Task: Find connections with filter location Phek with filter topic #lawsuitswith filter profile language French with filter current company IIM Bangalore Executive Education with filter school Dayananda Sagar Institutions with filter industry Electric Power Transmission, Control, and Distribution with filter service category Video Editing with filter keywords title Homeless Shelter Worker
Action: Mouse moved to (533, 68)
Screenshot: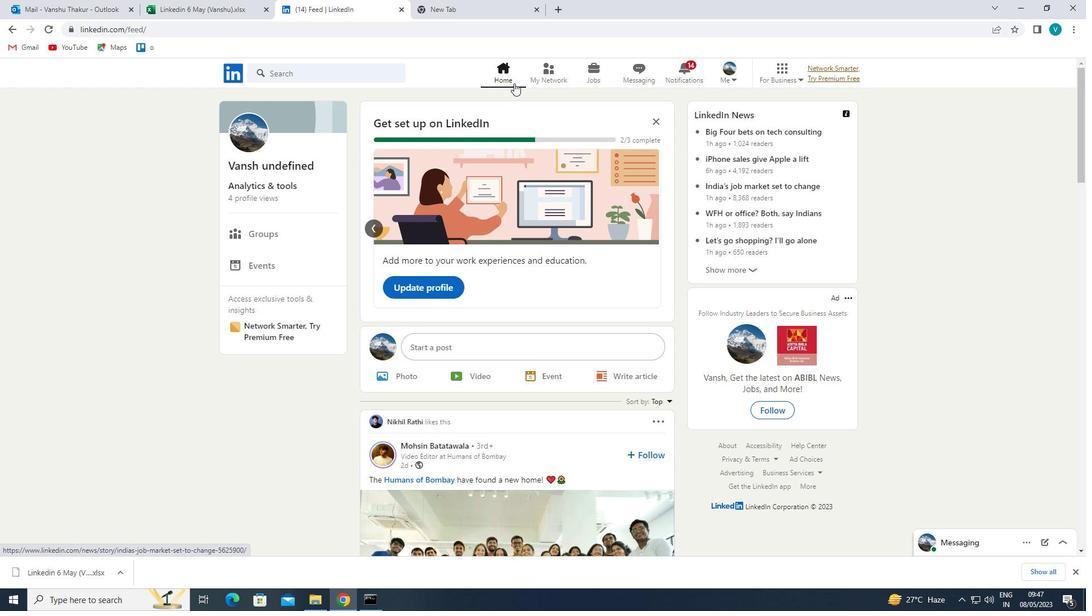 
Action: Mouse pressed left at (533, 68)
Screenshot: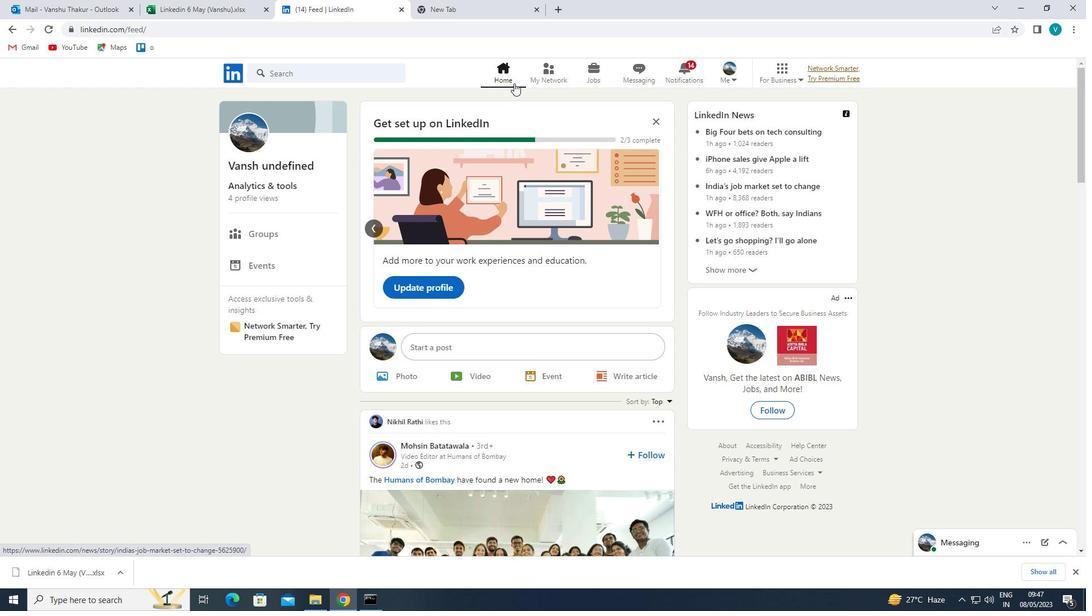 
Action: Mouse moved to (354, 127)
Screenshot: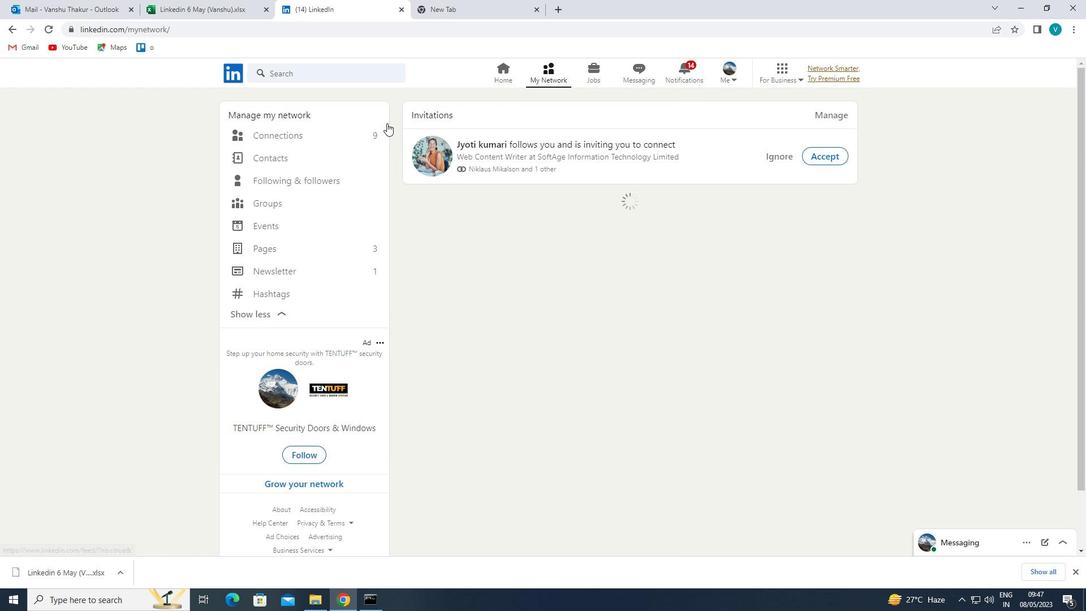 
Action: Mouse pressed left at (354, 127)
Screenshot: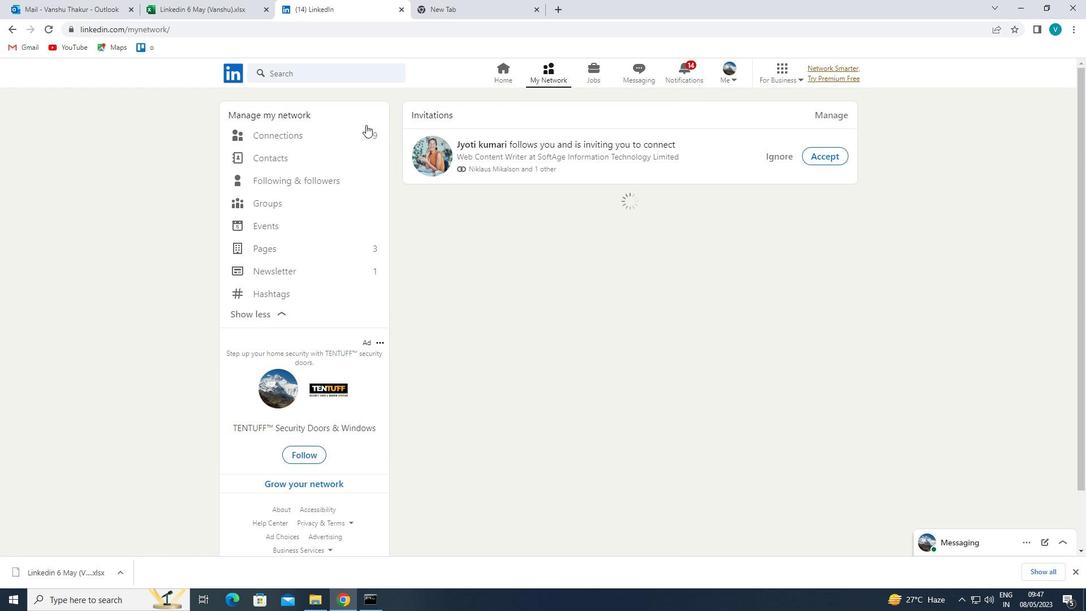 
Action: Mouse moved to (346, 130)
Screenshot: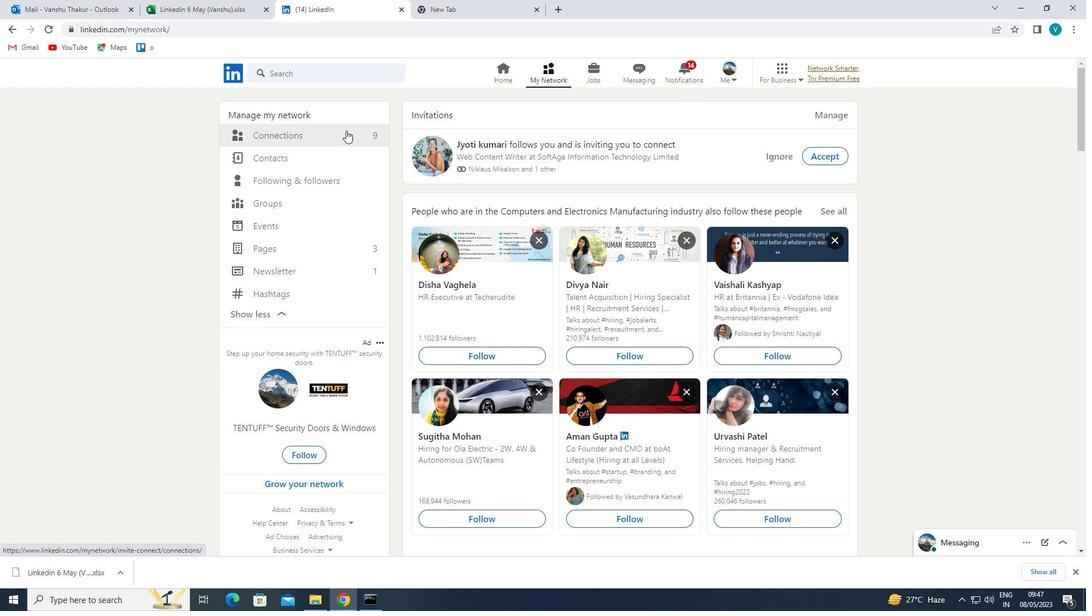 
Action: Mouse pressed left at (346, 130)
Screenshot: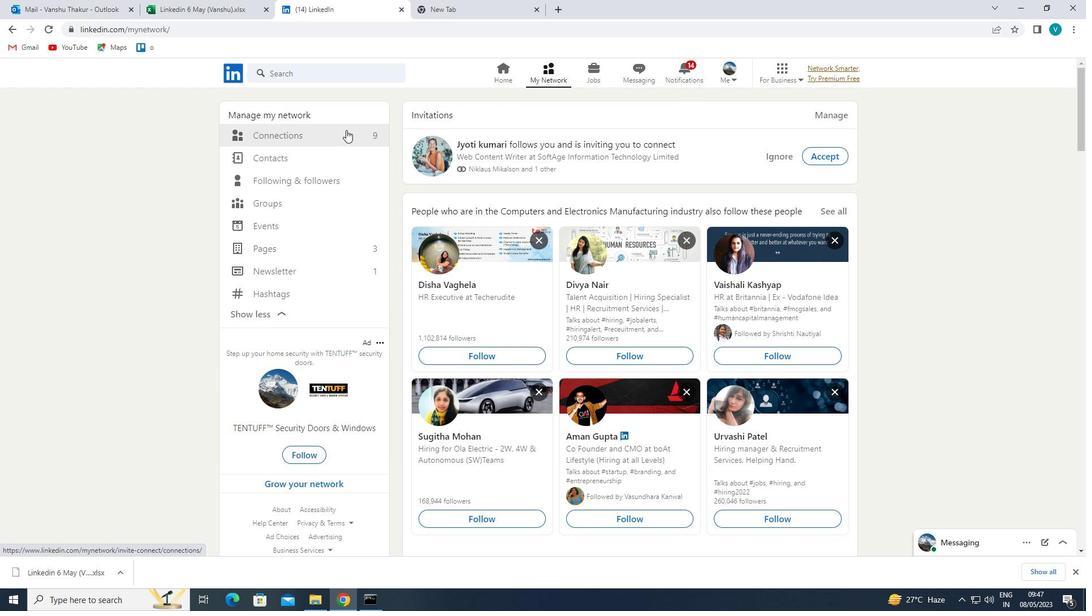 
Action: Mouse moved to (619, 136)
Screenshot: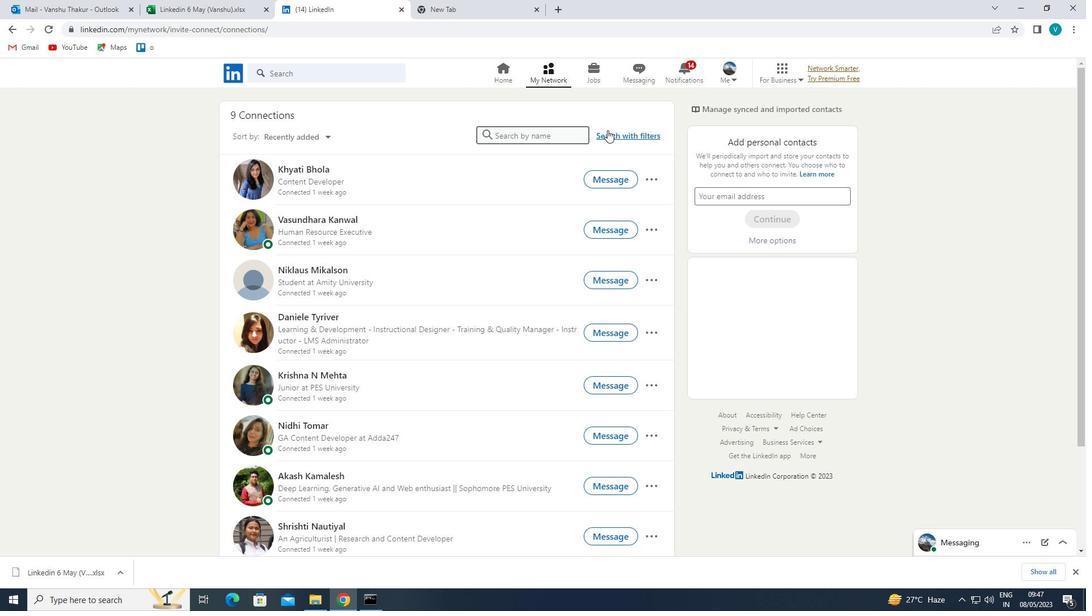
Action: Mouse pressed left at (619, 136)
Screenshot: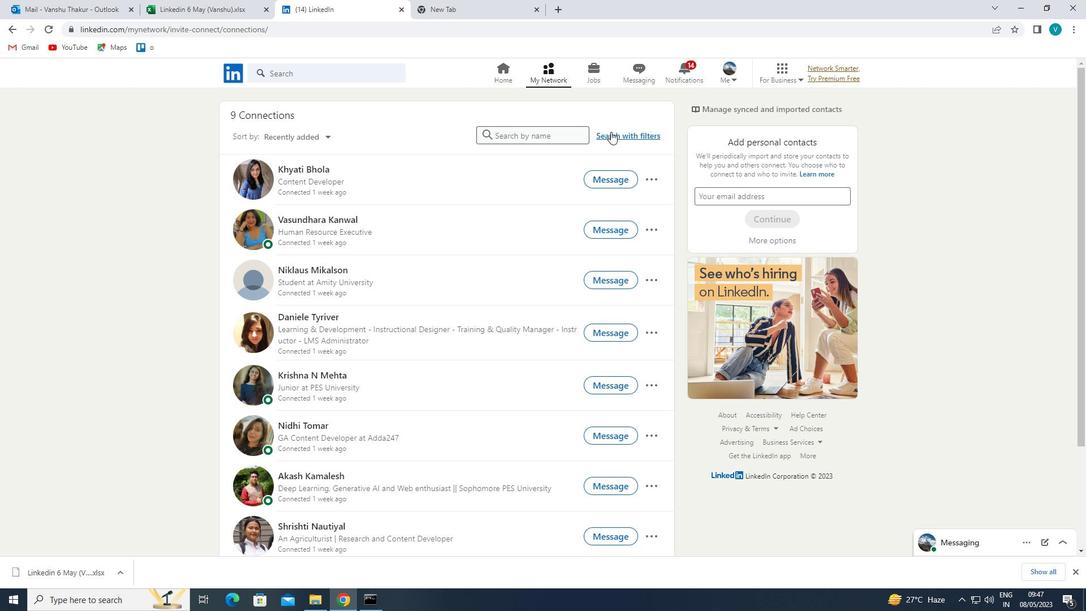 
Action: Mouse moved to (547, 104)
Screenshot: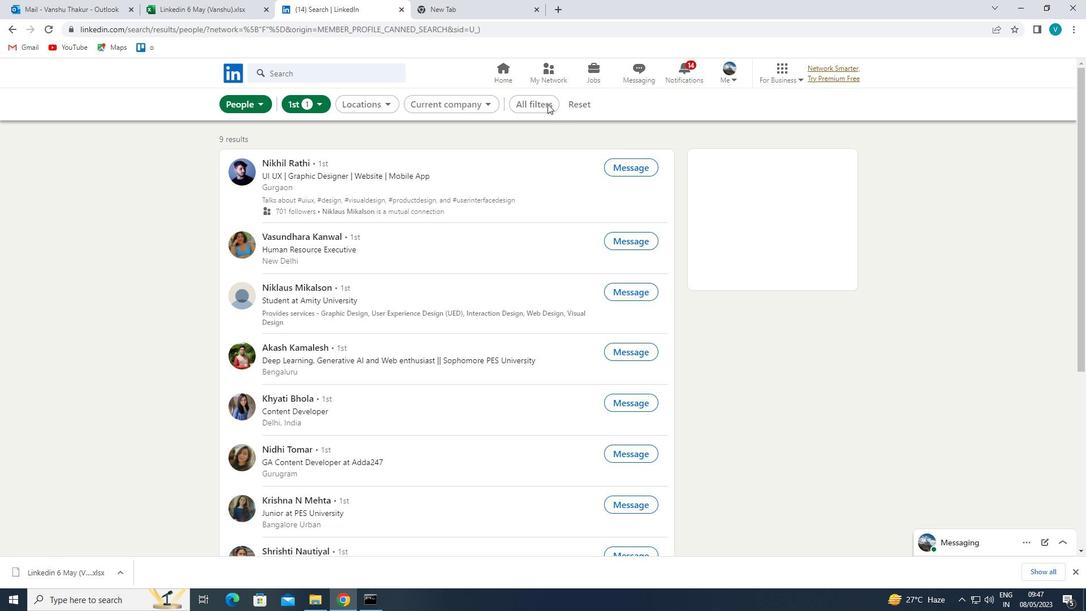
Action: Mouse pressed left at (547, 104)
Screenshot: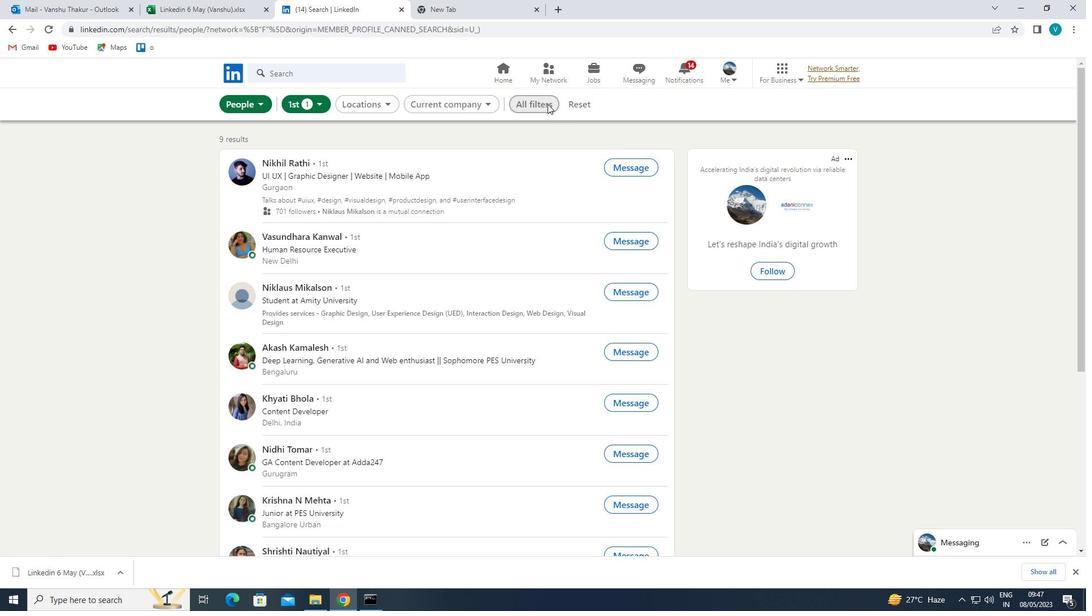 
Action: Mouse moved to (900, 247)
Screenshot: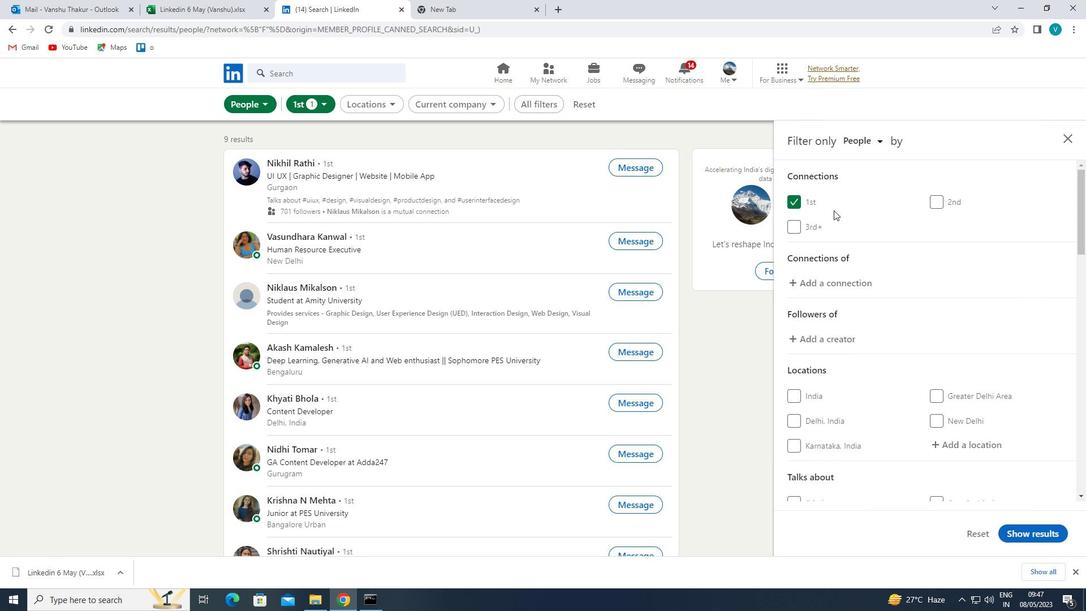
Action: Mouse scrolled (900, 247) with delta (0, 0)
Screenshot: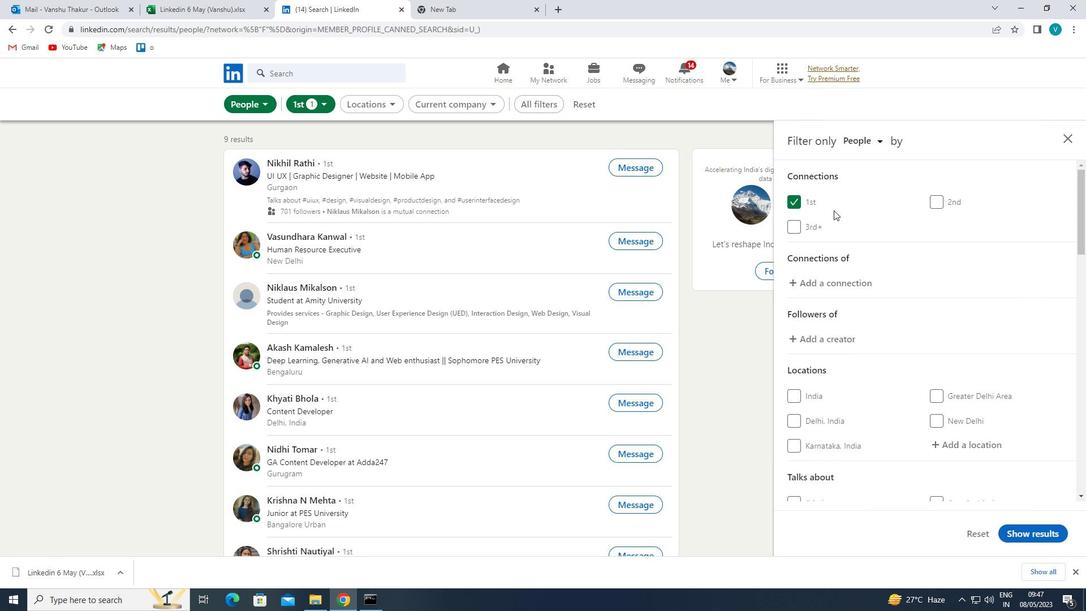 
Action: Mouse moved to (907, 255)
Screenshot: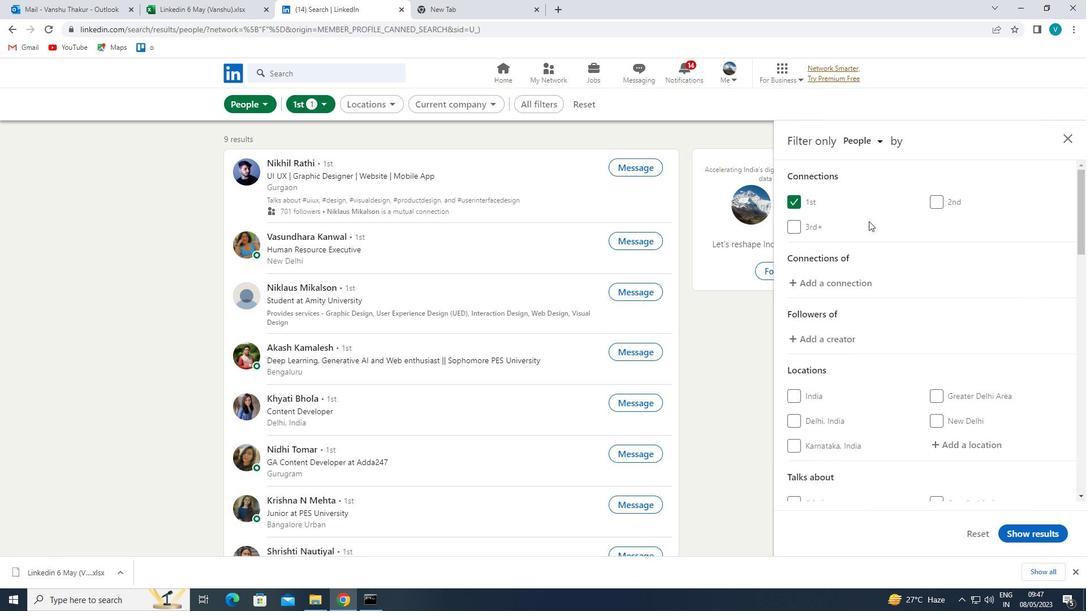 
Action: Mouse scrolled (907, 254) with delta (0, 0)
Screenshot: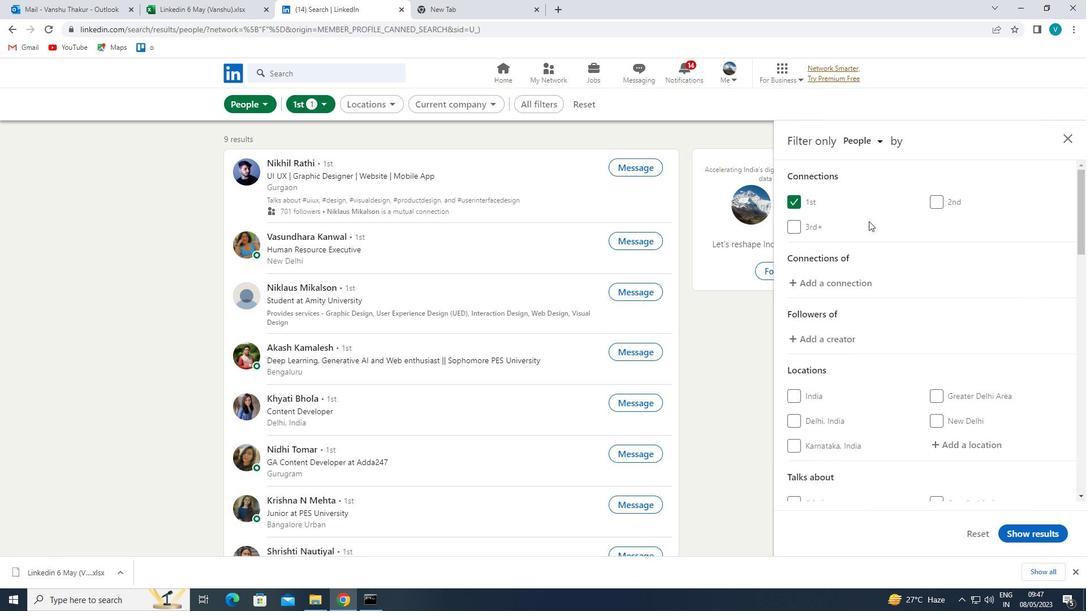 
Action: Mouse moved to (971, 329)
Screenshot: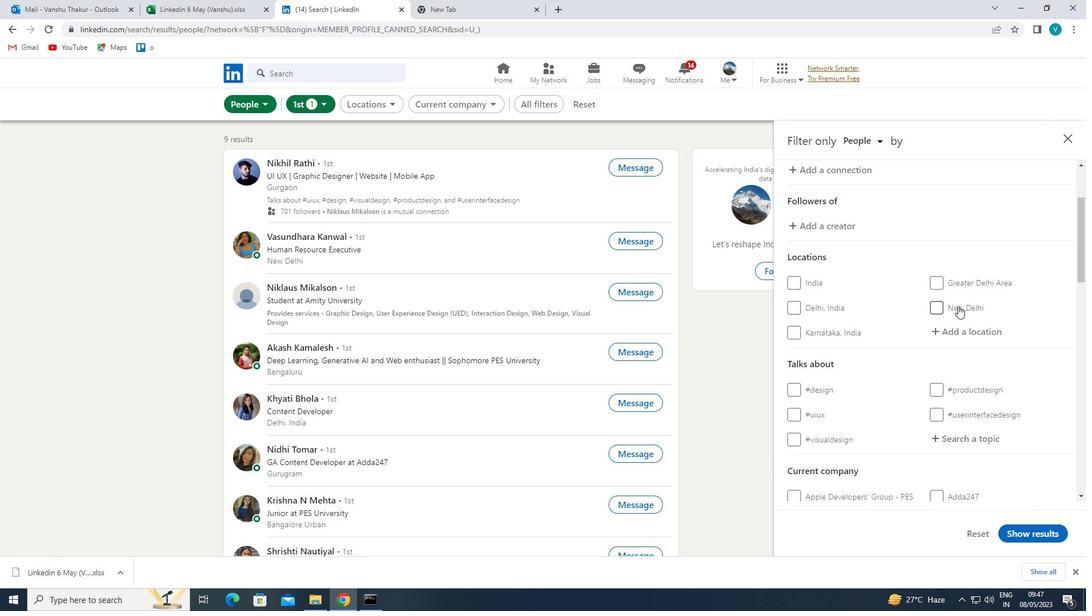 
Action: Mouse pressed left at (971, 329)
Screenshot: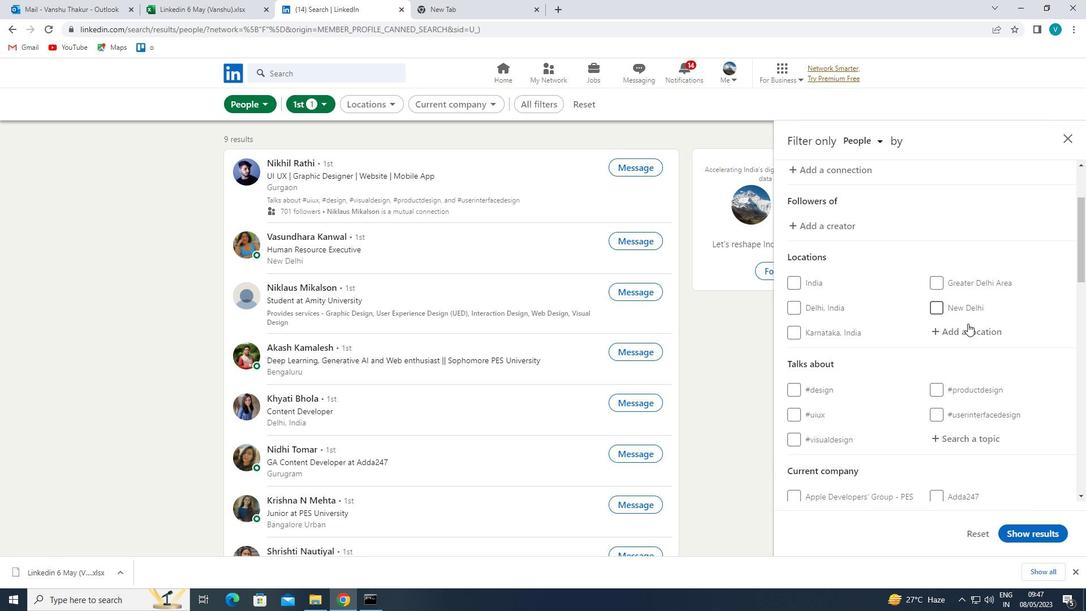 
Action: Mouse moved to (663, 179)
Screenshot: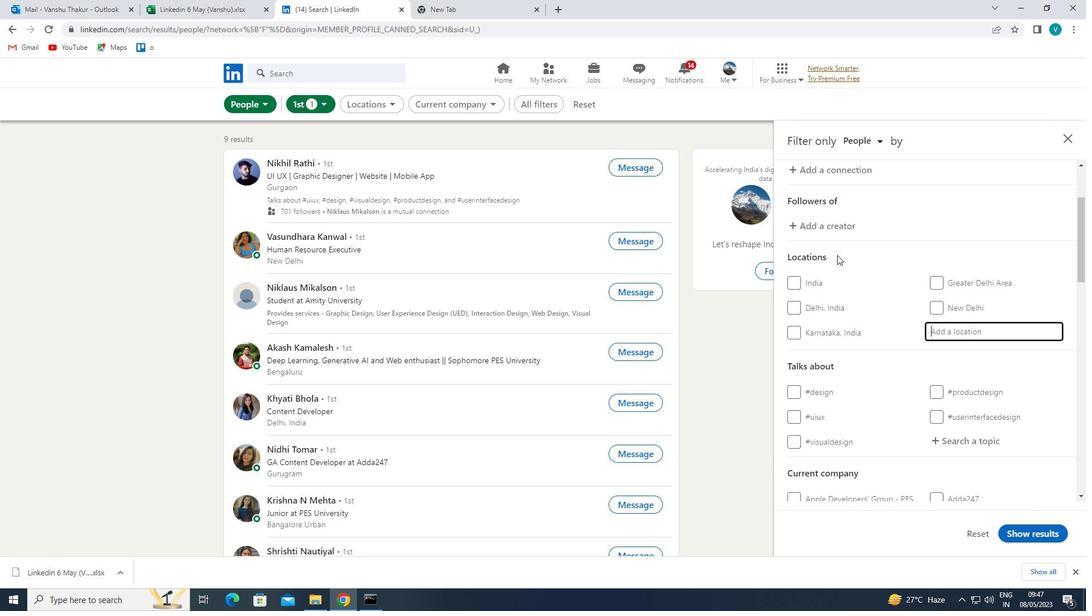 
Action: Key pressed <Key.shift>PHEK
Screenshot: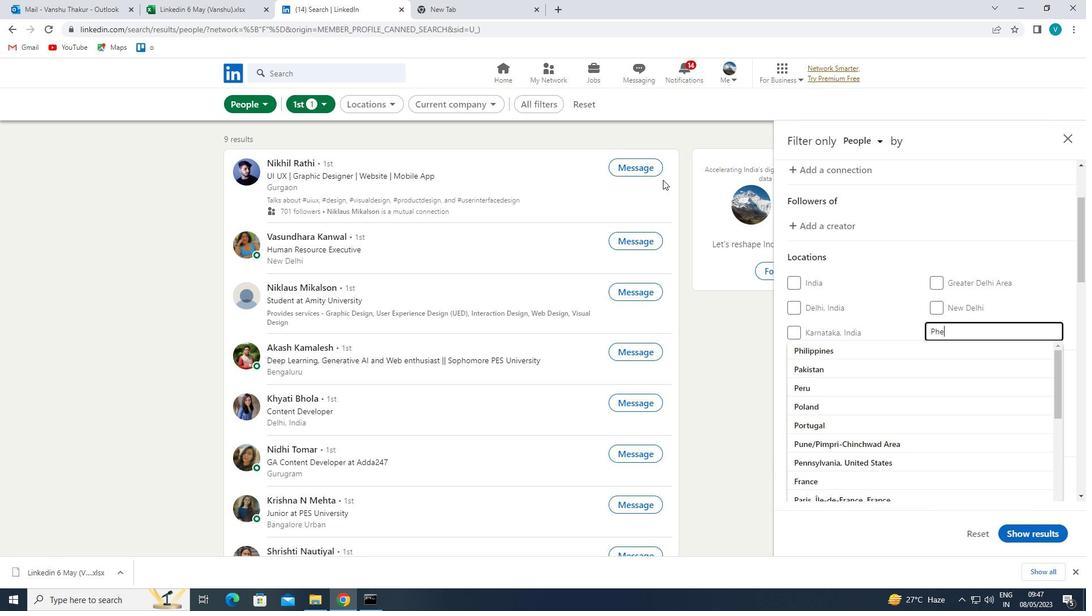 
Action: Mouse moved to (885, 356)
Screenshot: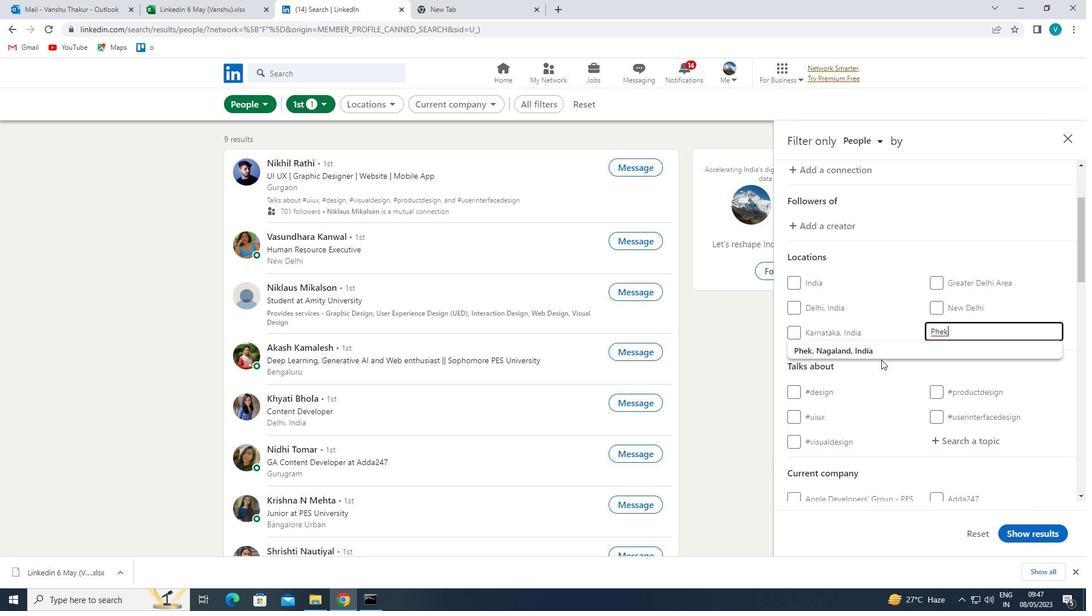 
Action: Mouse pressed left at (885, 356)
Screenshot: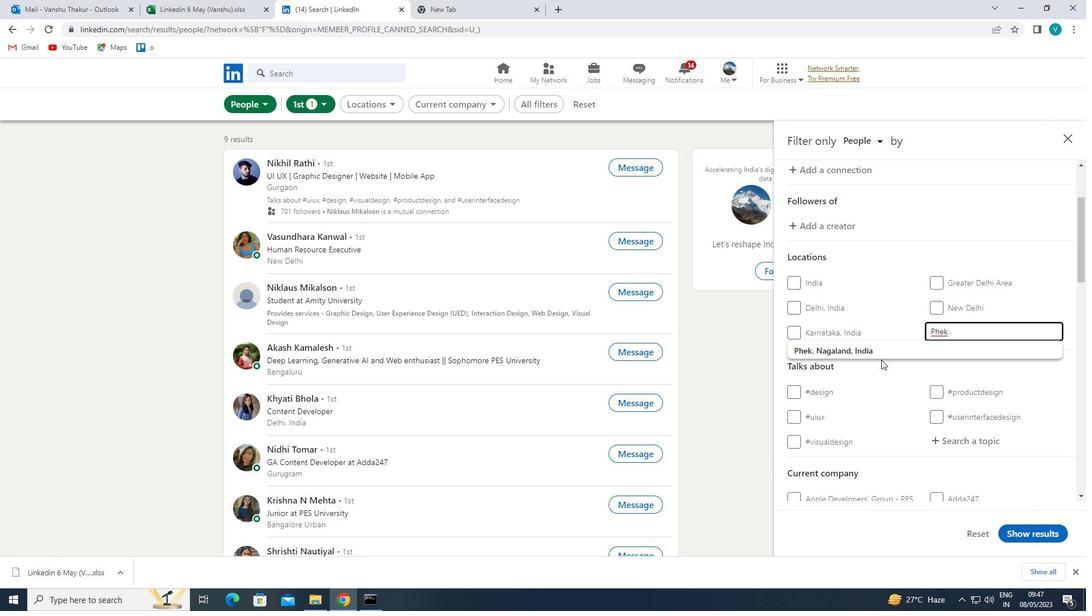 
Action: Mouse moved to (898, 362)
Screenshot: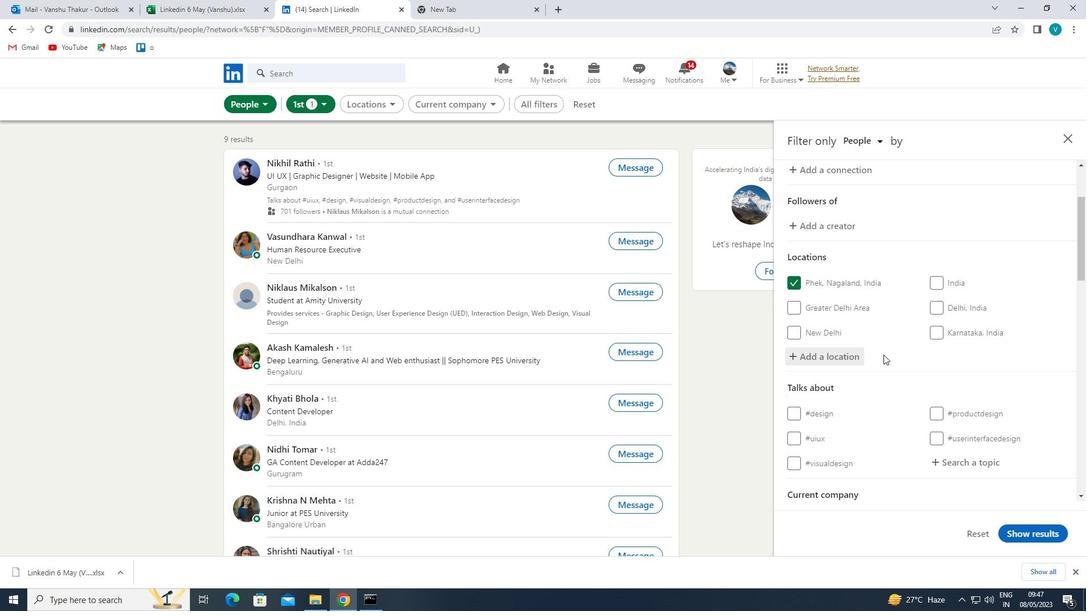 
Action: Mouse scrolled (898, 362) with delta (0, 0)
Screenshot: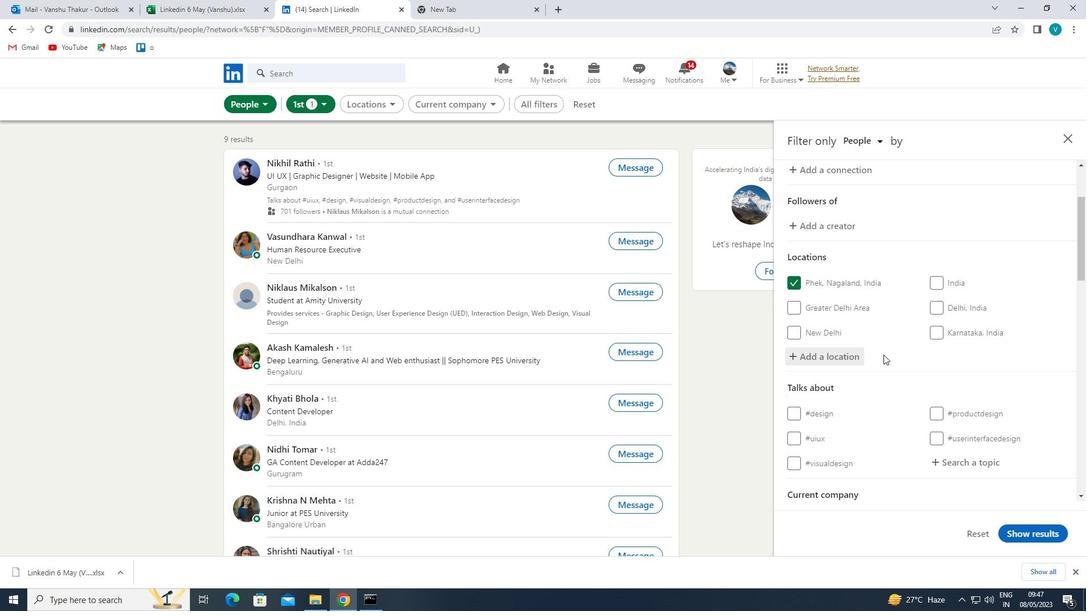 
Action: Mouse moved to (981, 410)
Screenshot: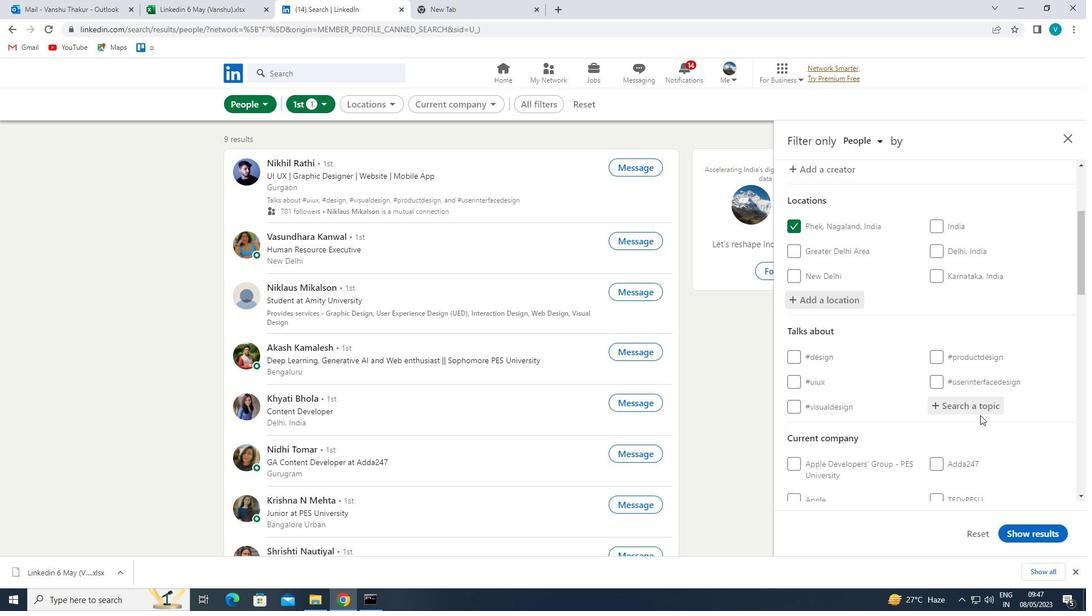 
Action: Mouse pressed left at (981, 410)
Screenshot: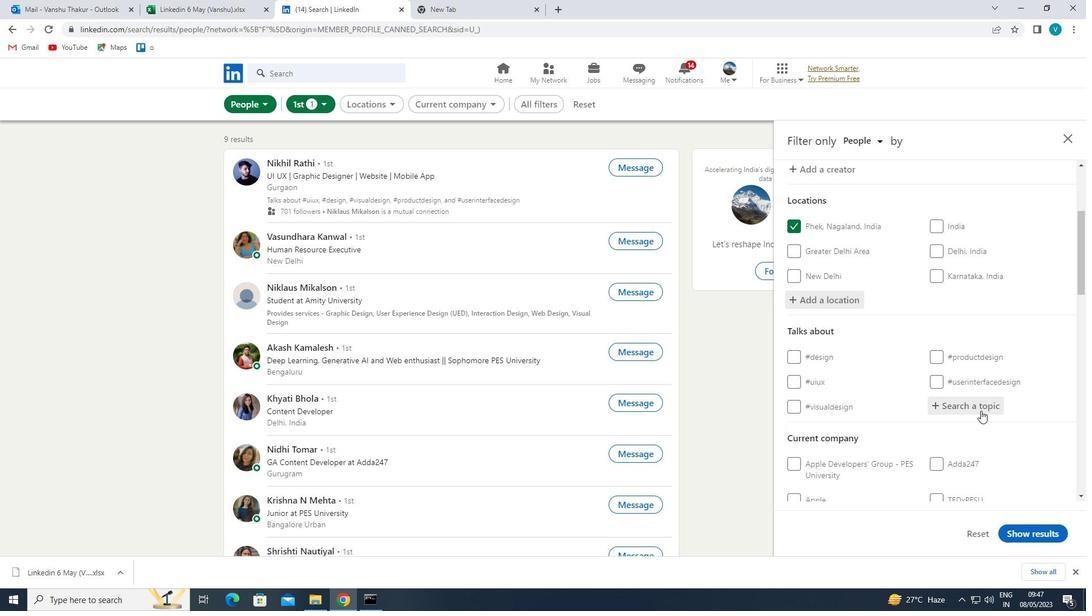 
Action: Mouse moved to (899, 362)
Screenshot: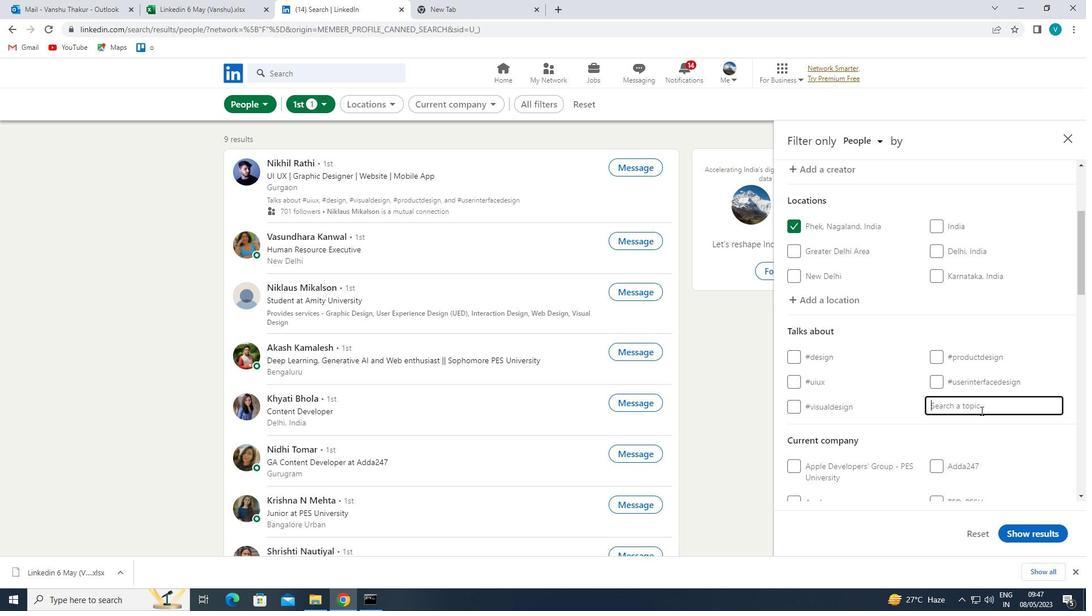 
Action: Key pressed LAWSUITS
Screenshot: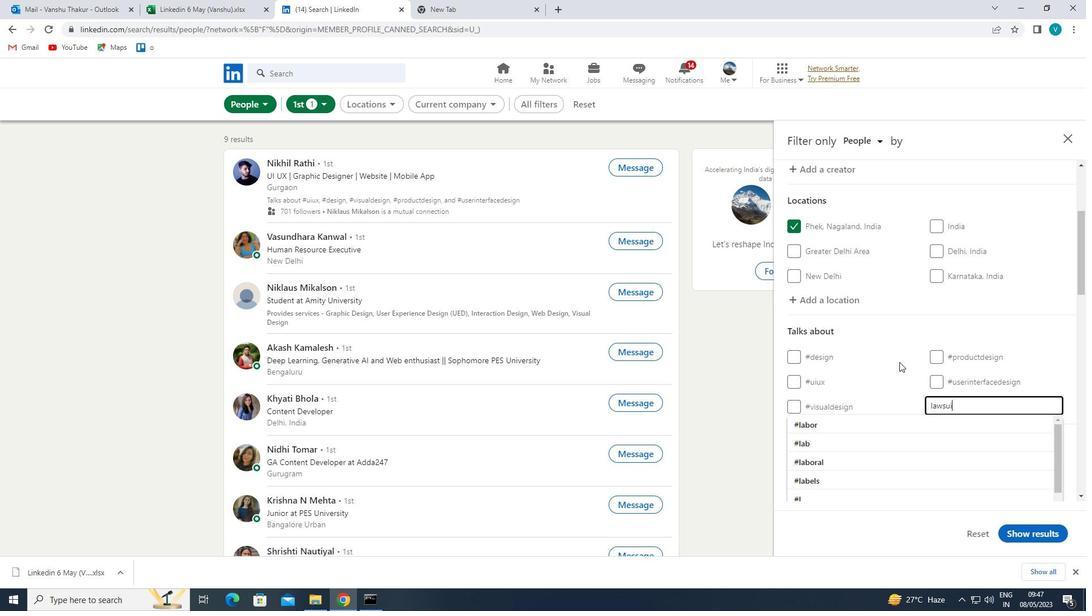
Action: Mouse moved to (894, 425)
Screenshot: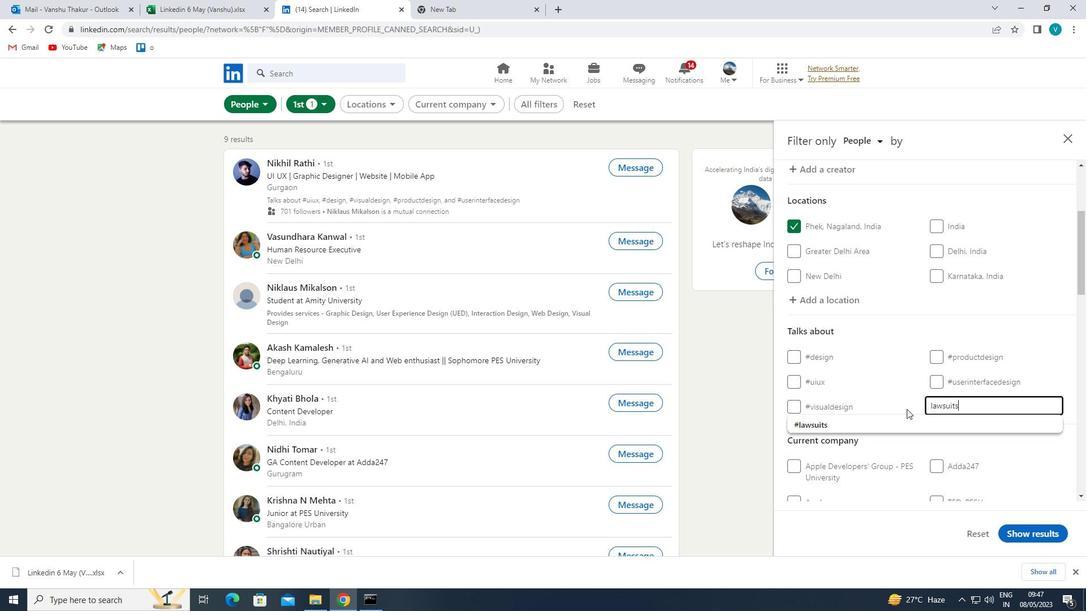 
Action: Mouse pressed left at (894, 425)
Screenshot: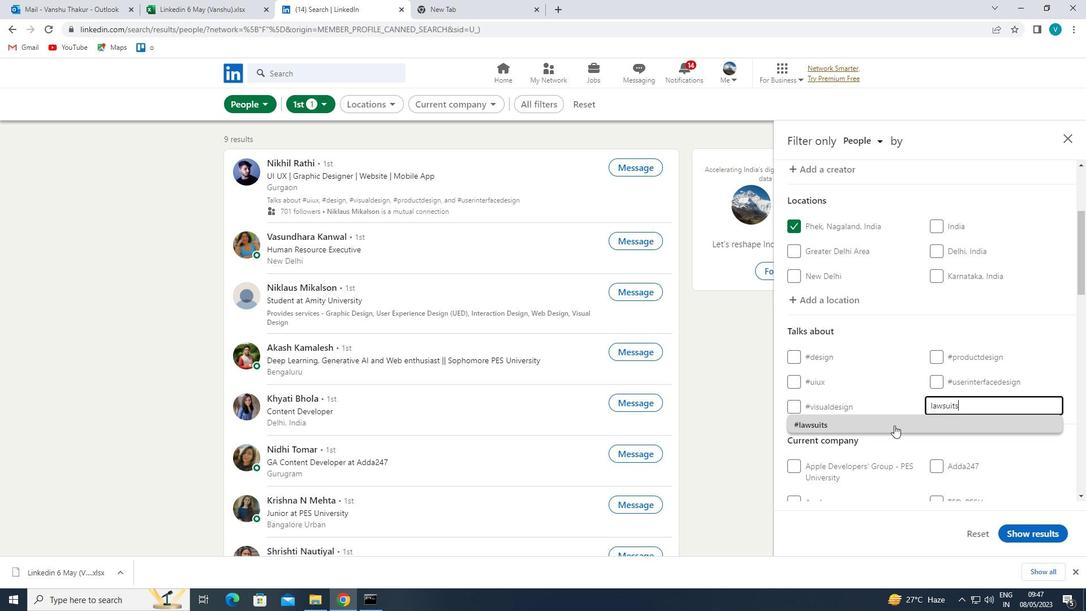 
Action: Mouse scrolled (894, 425) with delta (0, 0)
Screenshot: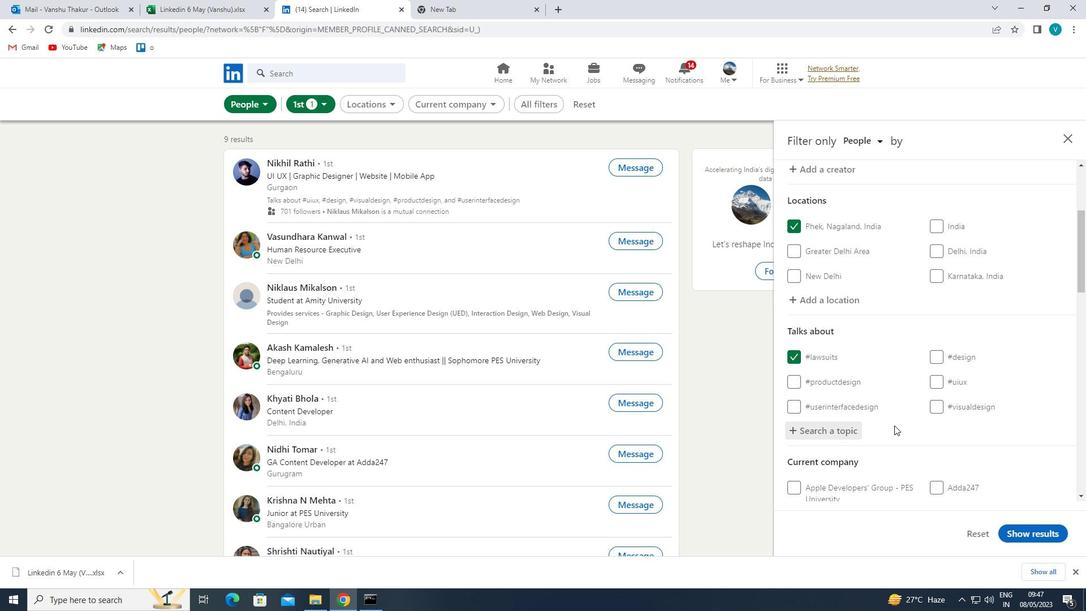 
Action: Mouse scrolled (894, 425) with delta (0, 0)
Screenshot: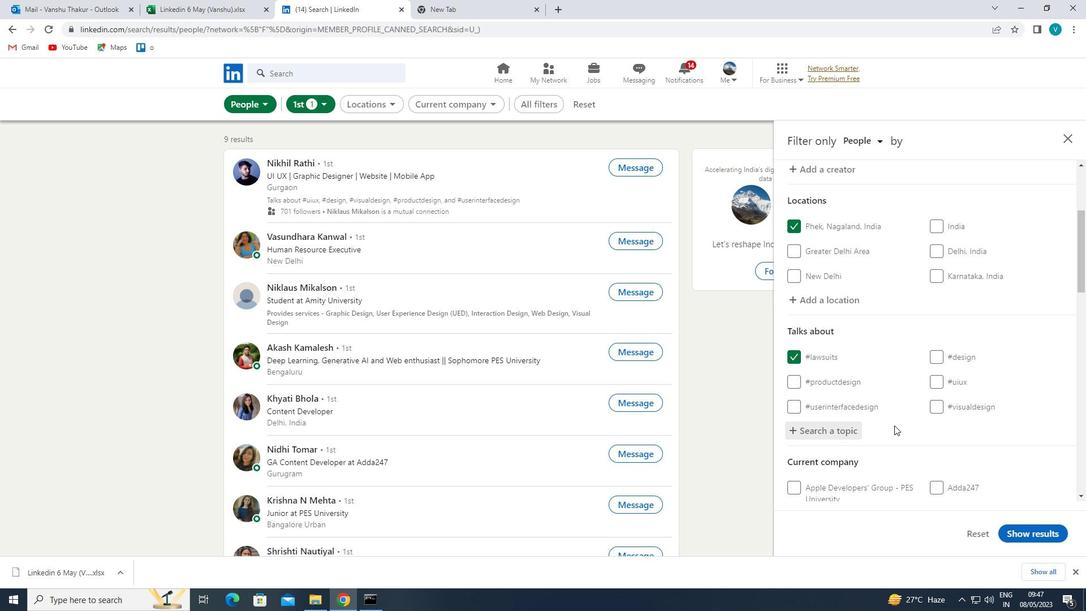 
Action: Mouse moved to (965, 431)
Screenshot: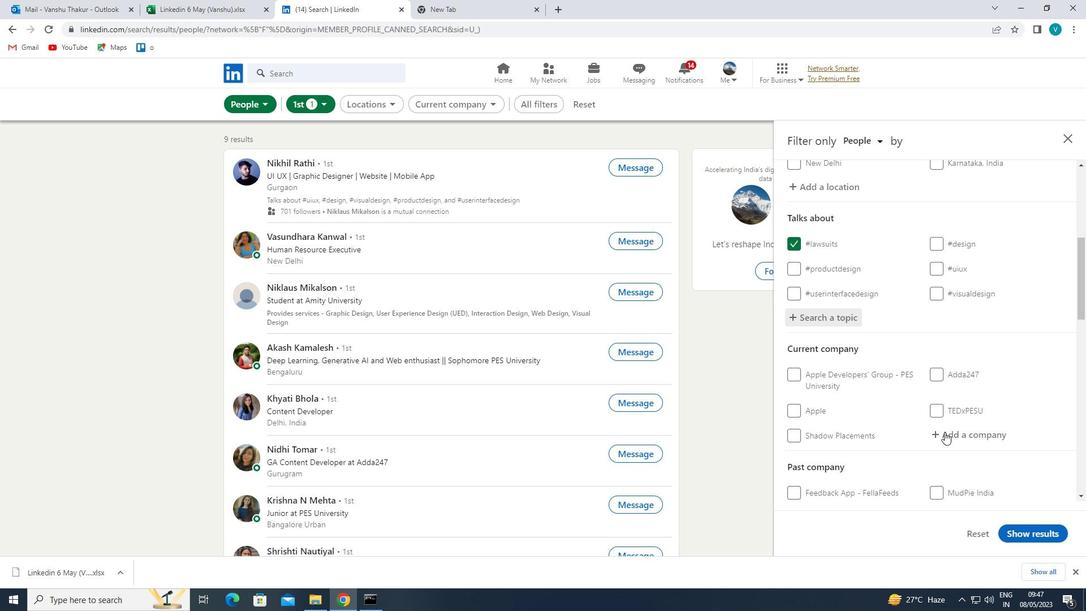 
Action: Mouse pressed left at (965, 431)
Screenshot: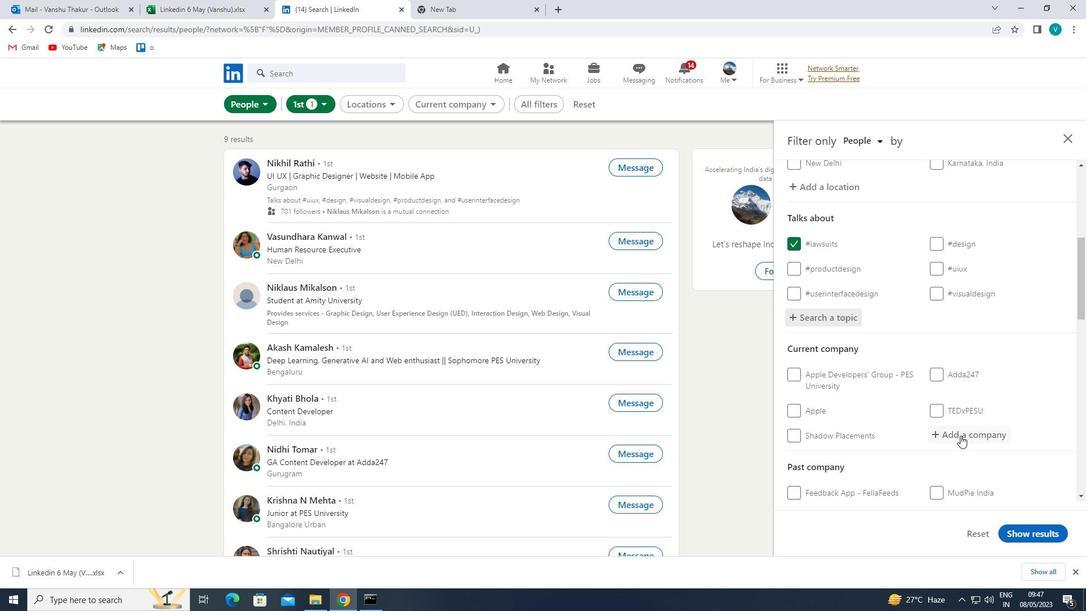 
Action: Mouse moved to (909, 400)
Screenshot: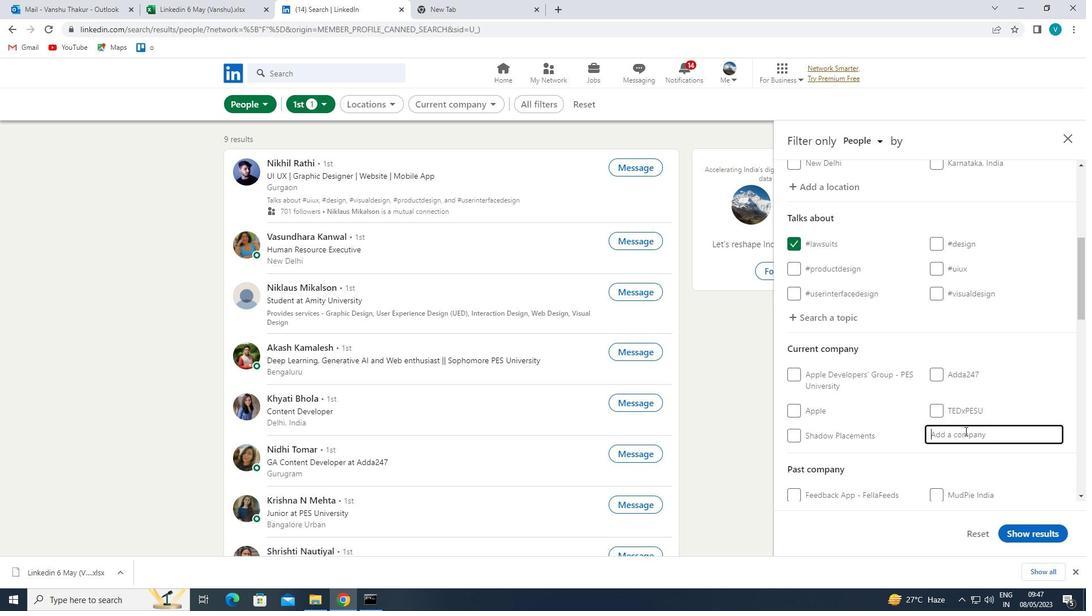 
Action: Key pressed <Key.shift>IIM<Key.shift><Key.shift><Key.shift><Key.shift><Key.shift><Key.shift><Key.shift><Key.shift><Key.shift><Key.shift><Key.shift><Key.shift><Key.shift><Key.shift>BANGA
Screenshot: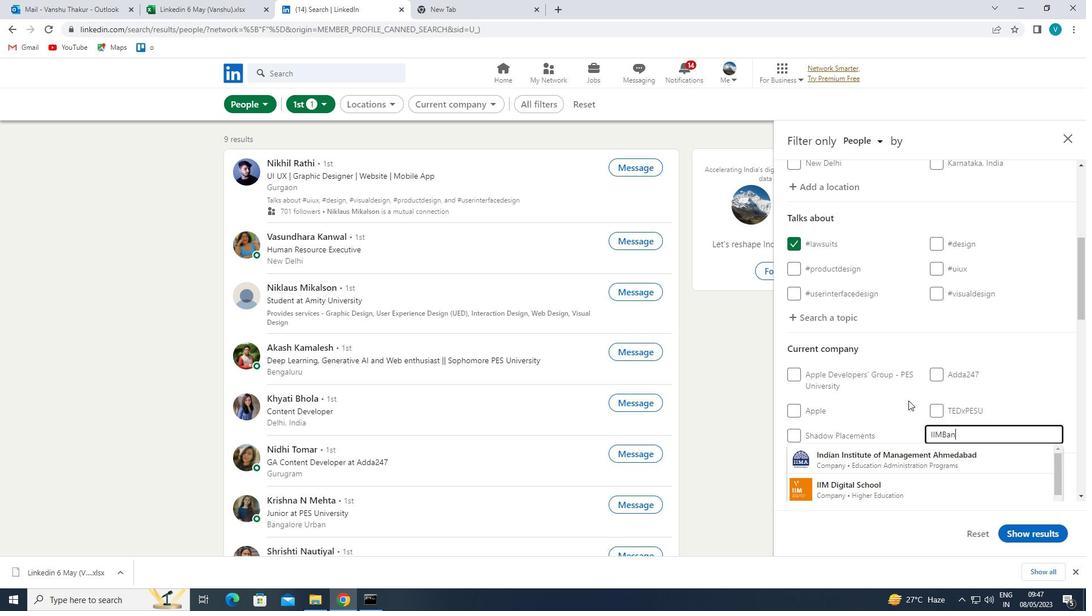 
Action: Mouse moved to (943, 432)
Screenshot: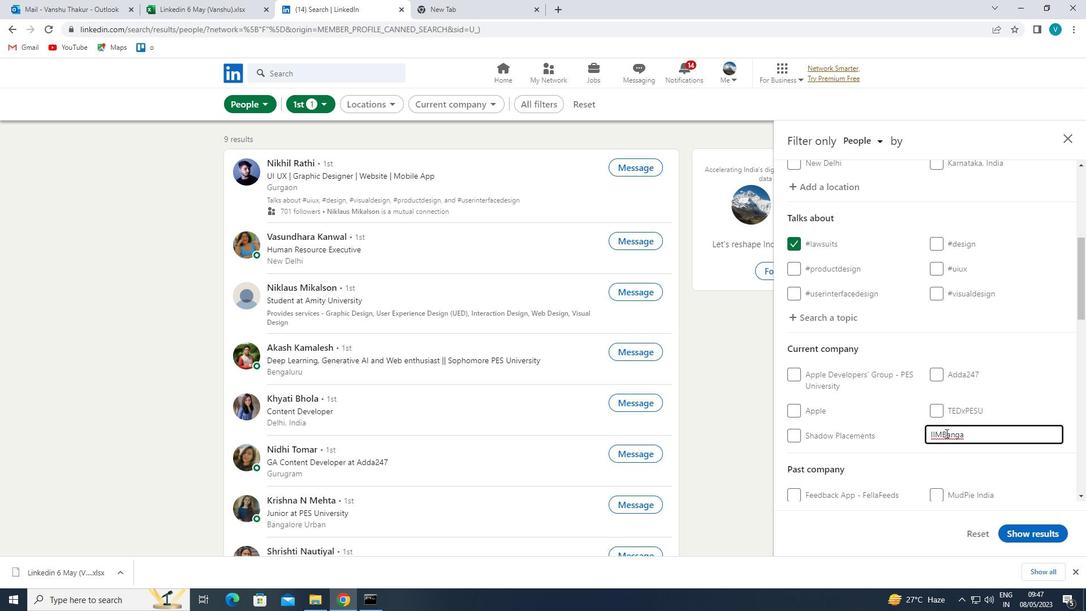 
Action: Mouse pressed left at (943, 432)
Screenshot: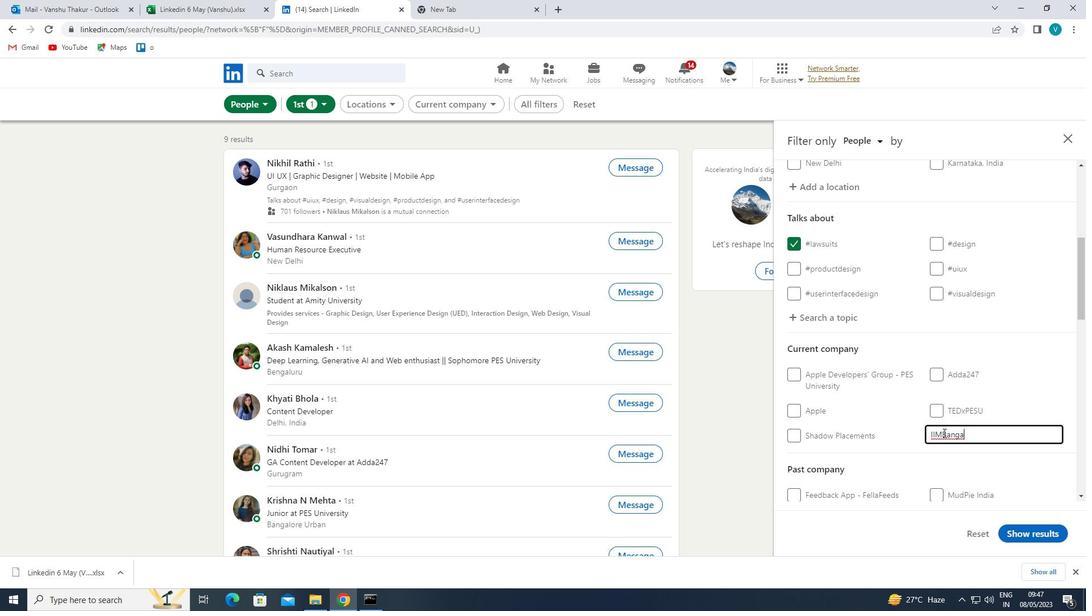 
Action: Mouse moved to (954, 442)
Screenshot: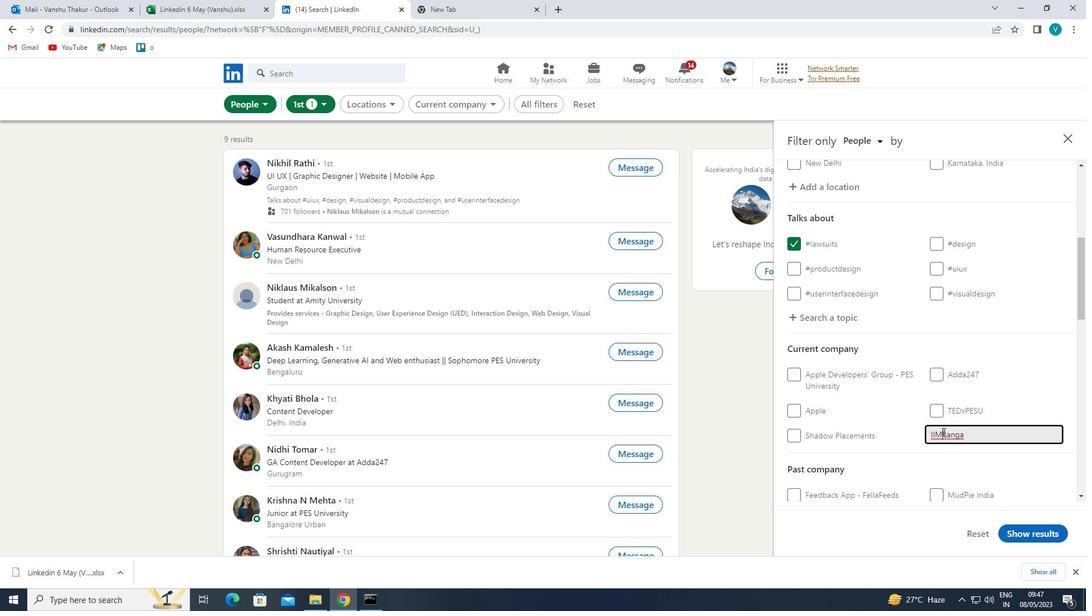 
Action: Key pressed <Key.space>
Screenshot: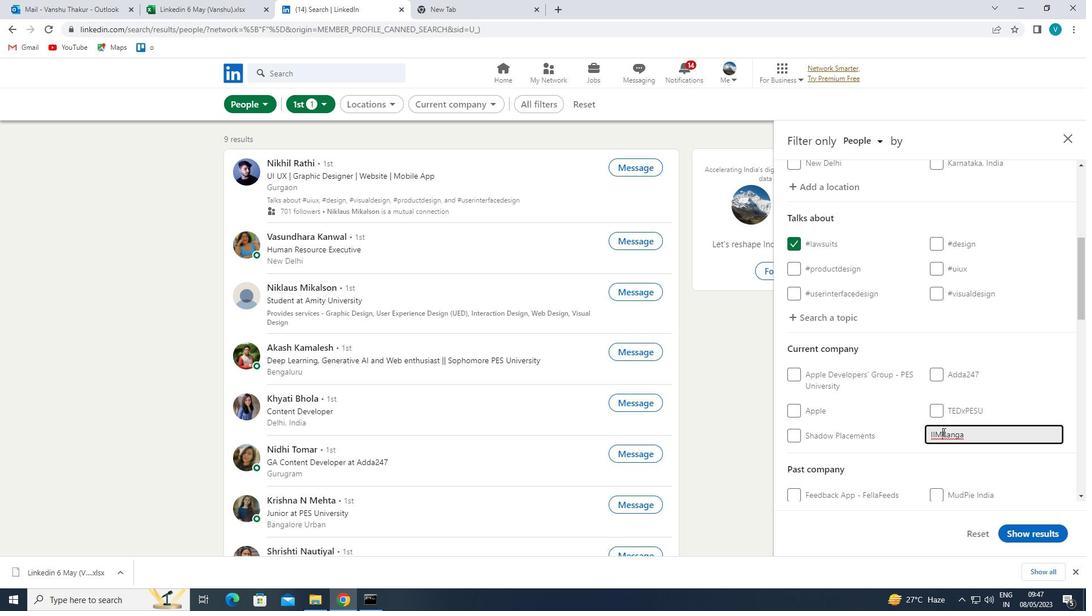 
Action: Mouse moved to (970, 434)
Screenshot: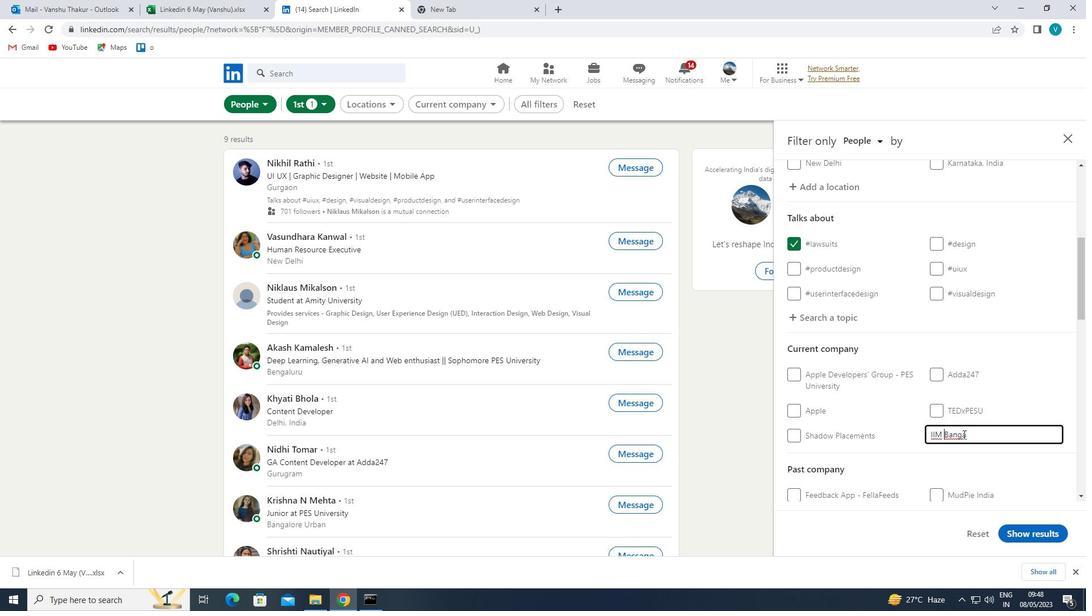
Action: Mouse pressed left at (970, 434)
Screenshot: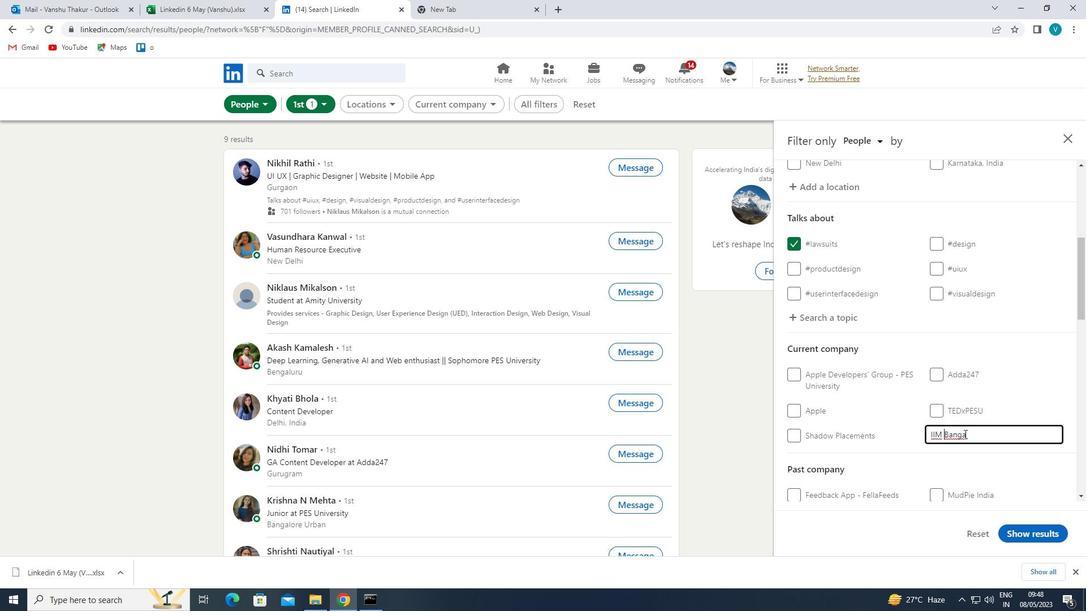 
Action: Mouse moved to (1004, 464)
Screenshot: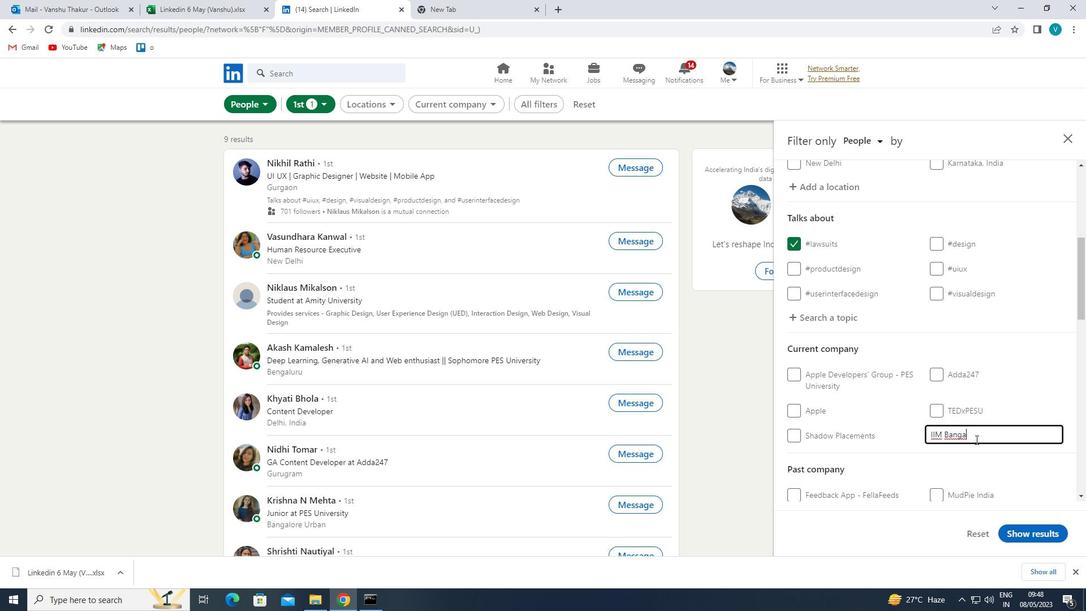 
Action: Key pressed LORE<Key.space>
Screenshot: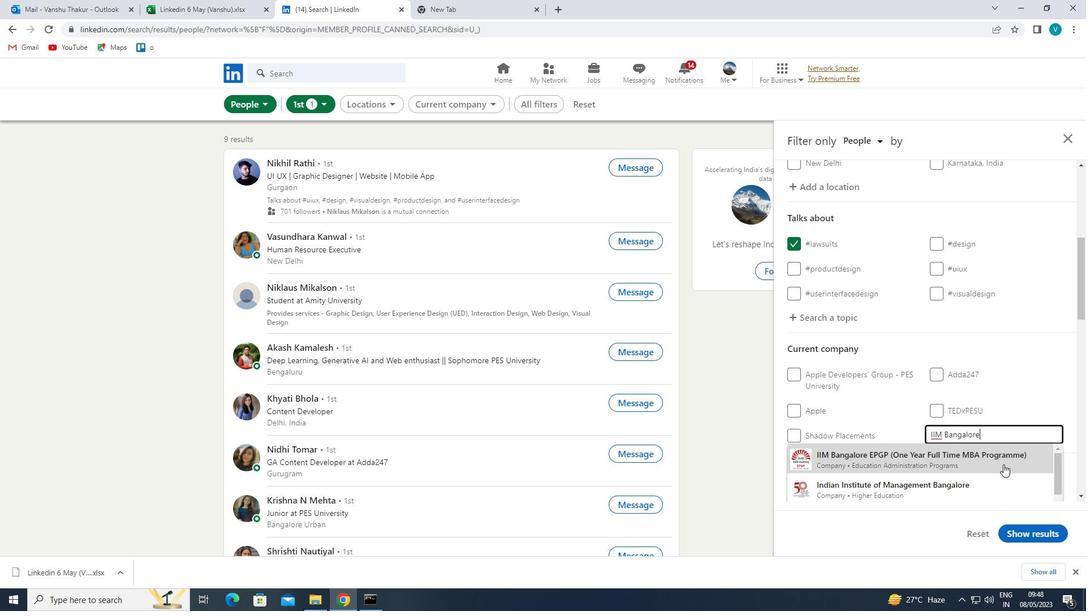 
Action: Mouse moved to (966, 446)
Screenshot: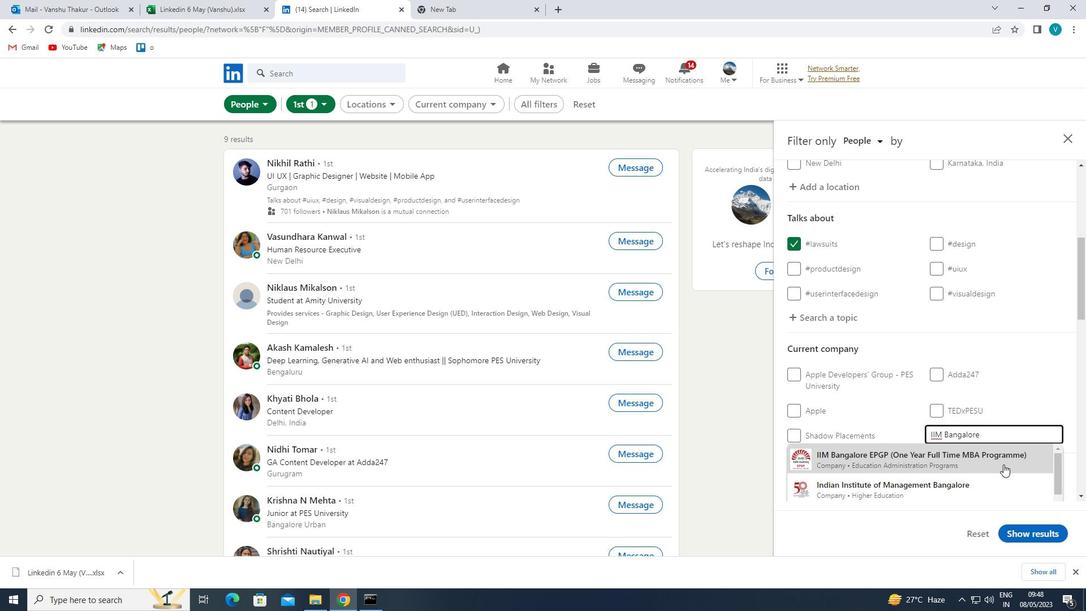 
Action: Key pressed <Key.shift>EXECUTIVE<Key.space><Key.shift>EDUCATION
Screenshot: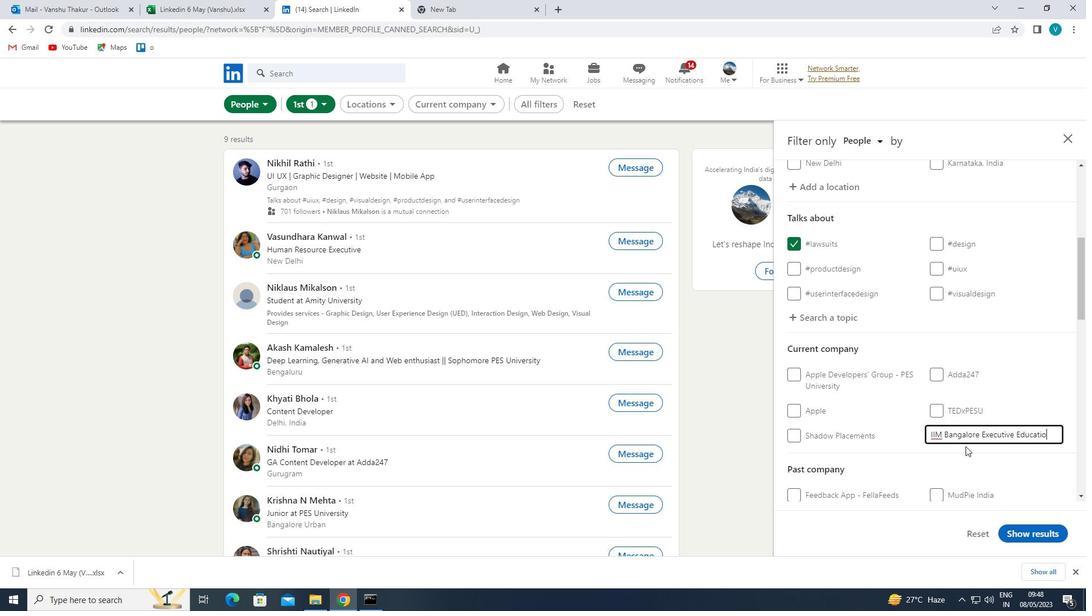 
Action: Mouse moved to (957, 451)
Screenshot: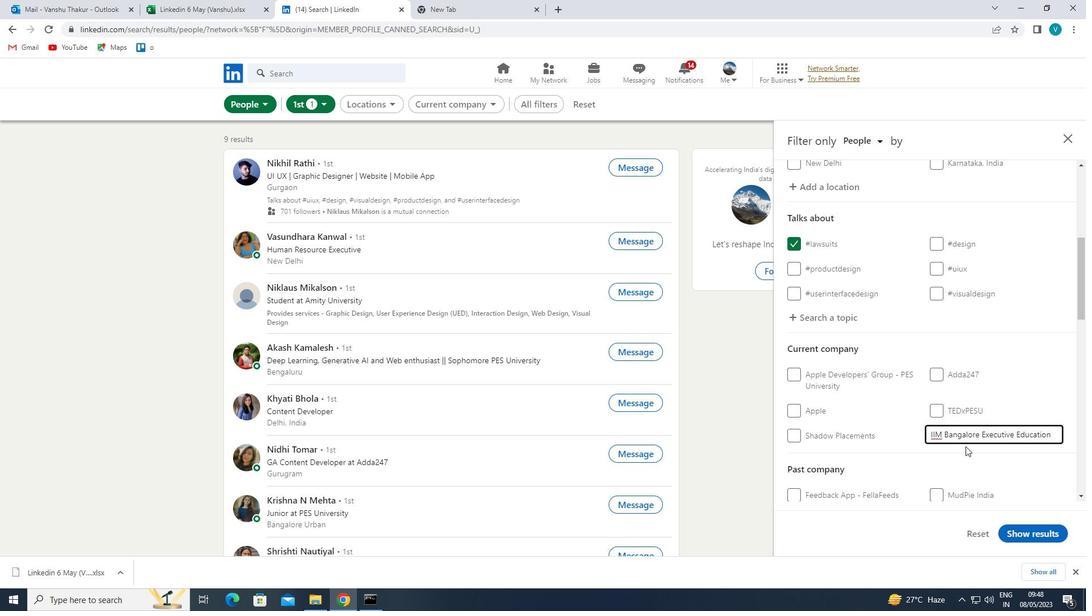 
Action: Mouse pressed left at (957, 451)
Screenshot: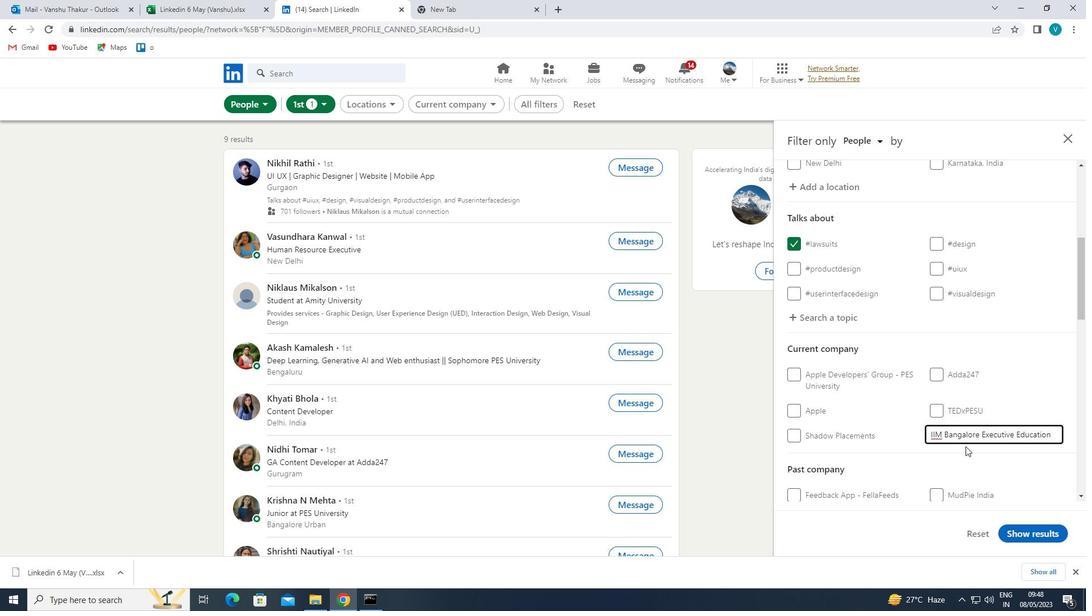 
Action: Mouse scrolled (957, 451) with delta (0, 0)
Screenshot: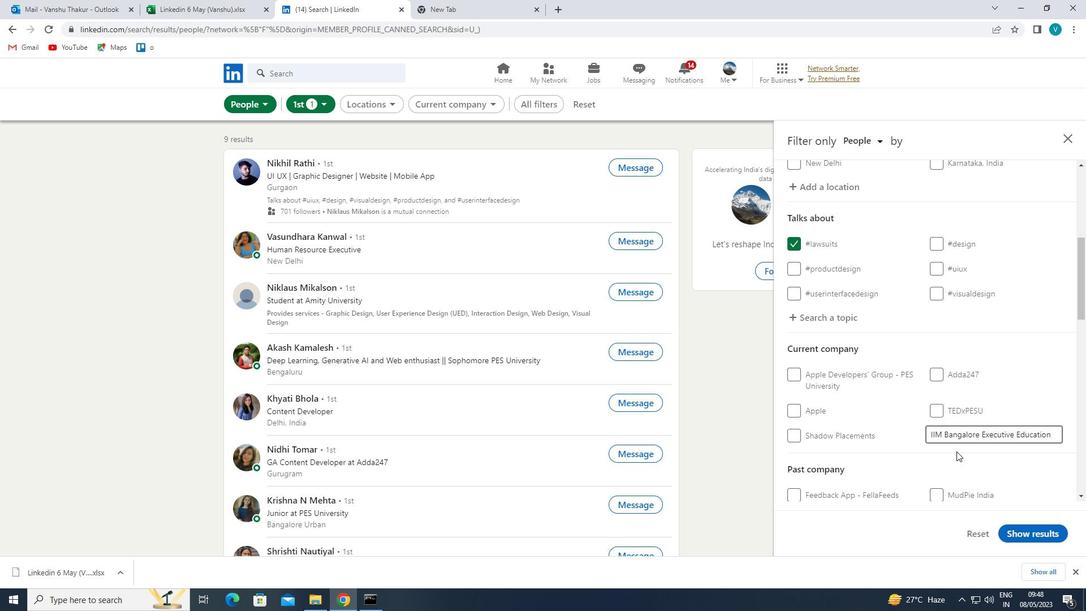 
Action: Mouse scrolled (957, 451) with delta (0, 0)
Screenshot: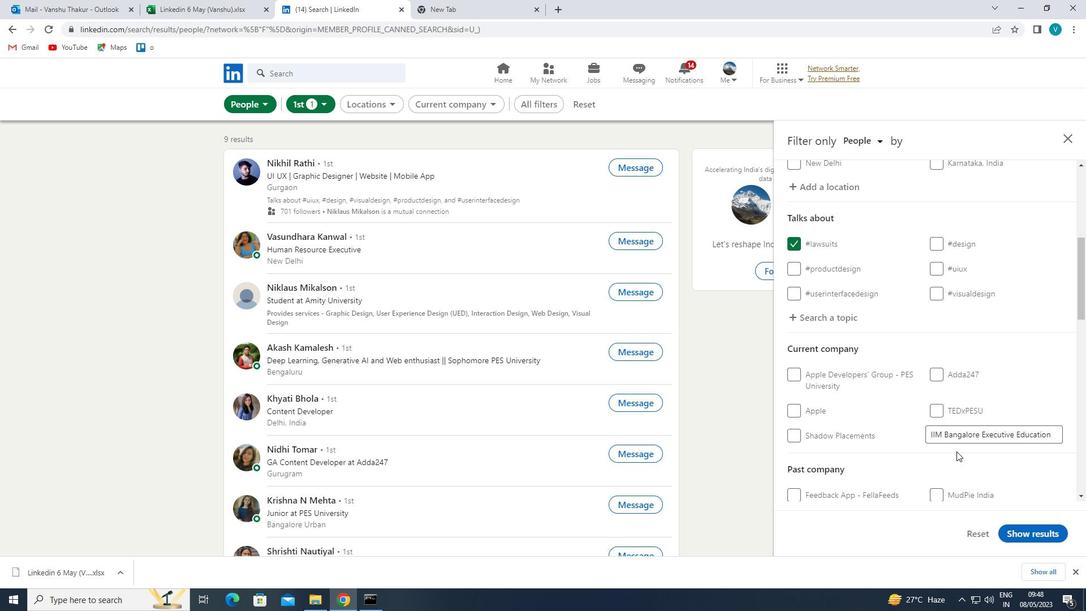 
Action: Mouse scrolled (957, 451) with delta (0, 0)
Screenshot: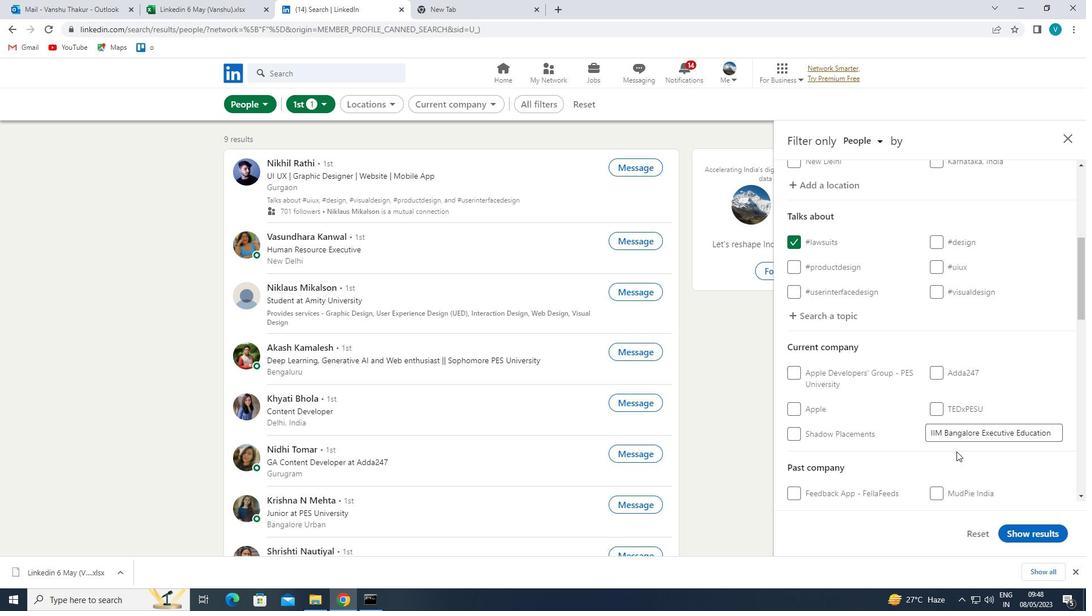 
Action: Mouse scrolled (957, 451) with delta (0, 0)
Screenshot: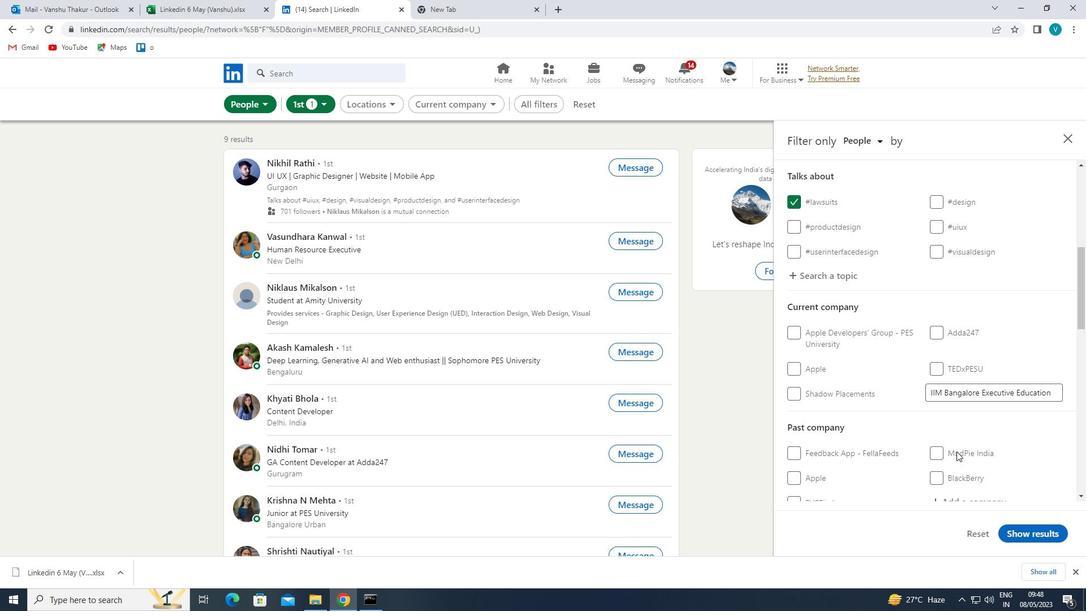 
Action: Mouse moved to (961, 457)
Screenshot: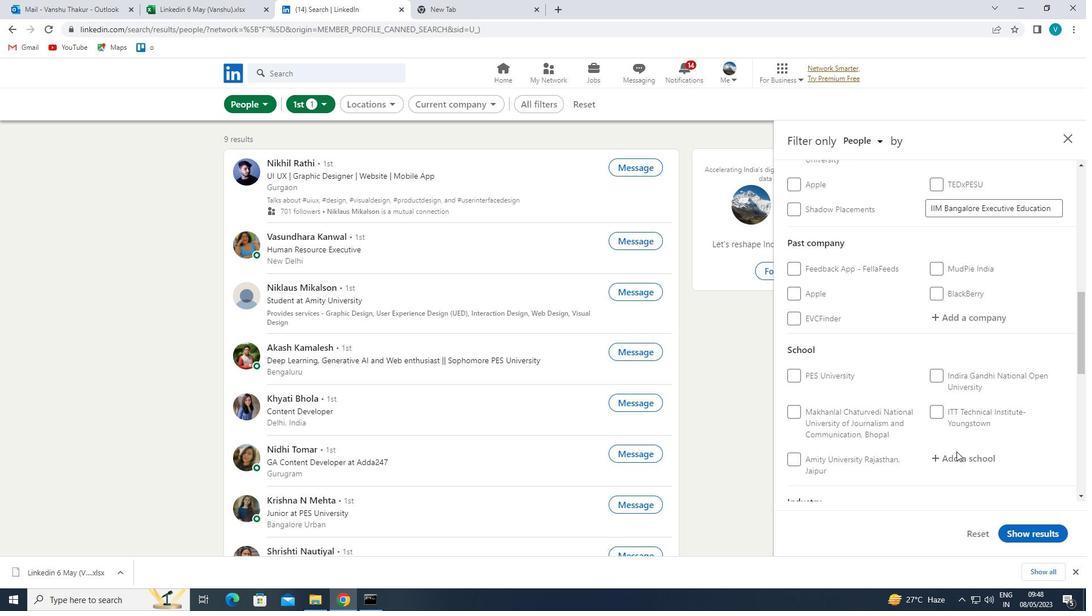 
Action: Mouse pressed left at (961, 457)
Screenshot: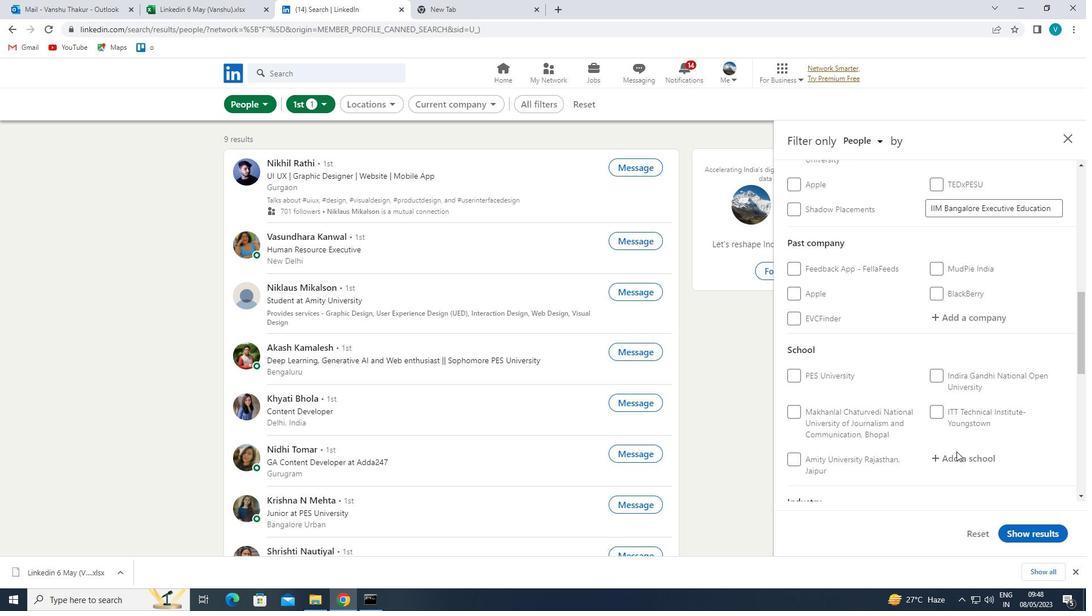 
Action: Key pressed <Key.shift>DAYA
Screenshot: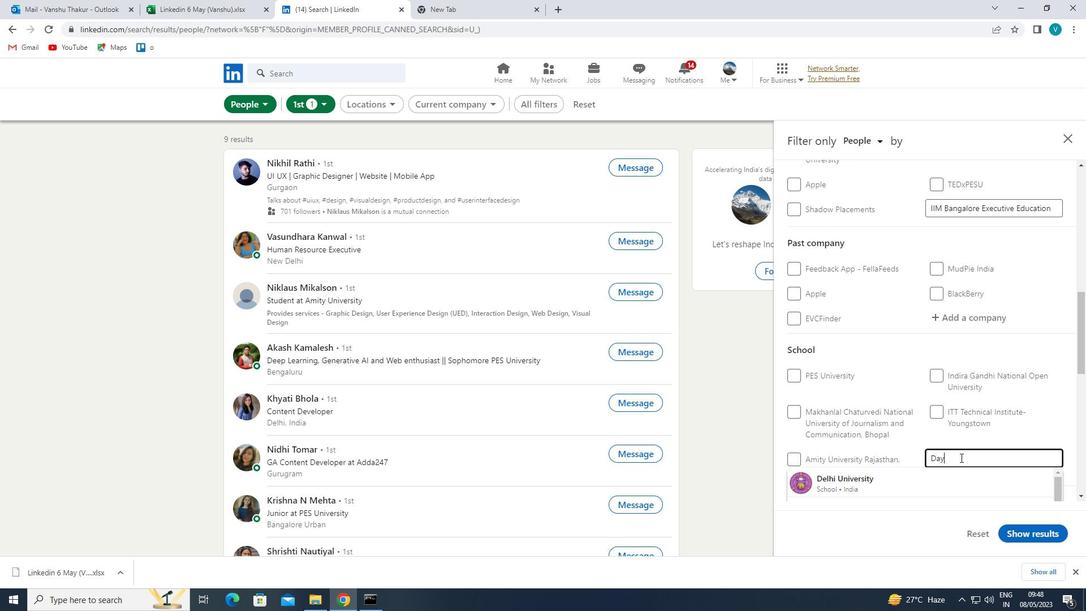
Action: Mouse moved to (924, 477)
Screenshot: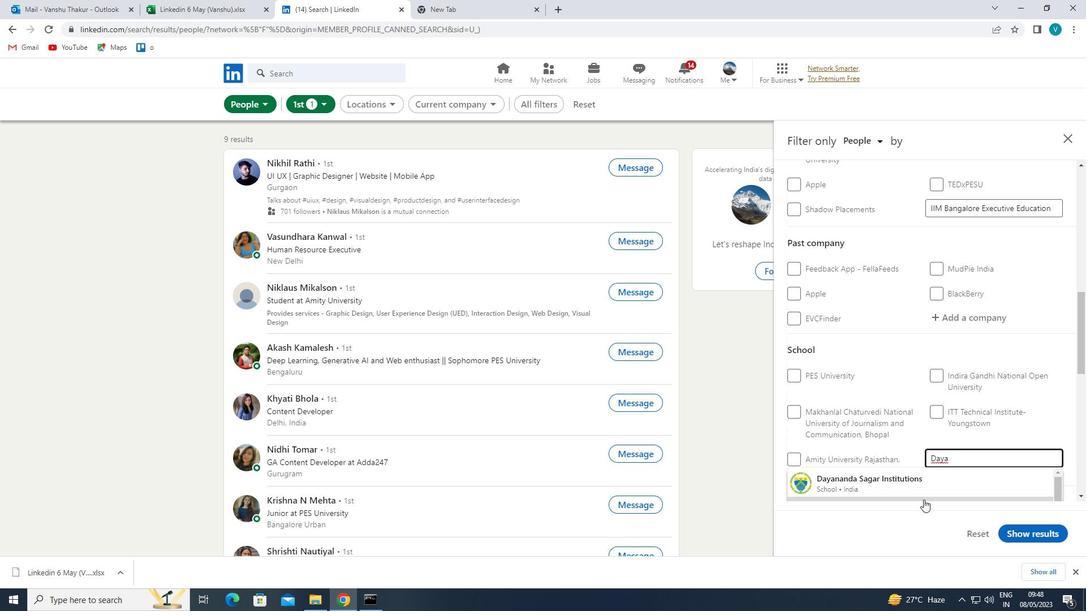 
Action: Mouse pressed left at (924, 477)
Screenshot: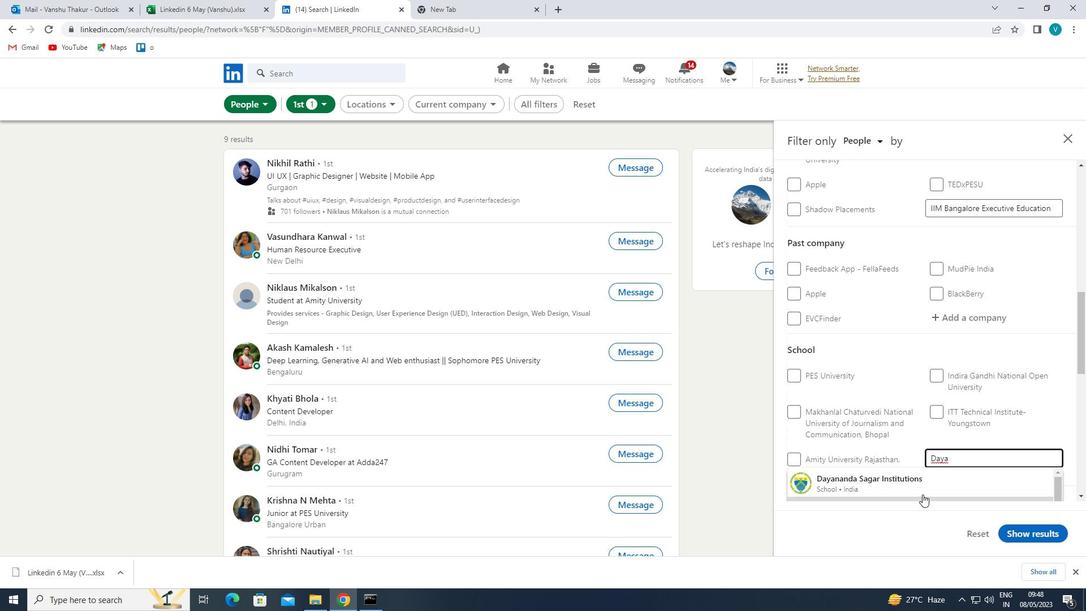
Action: Mouse moved to (938, 459)
Screenshot: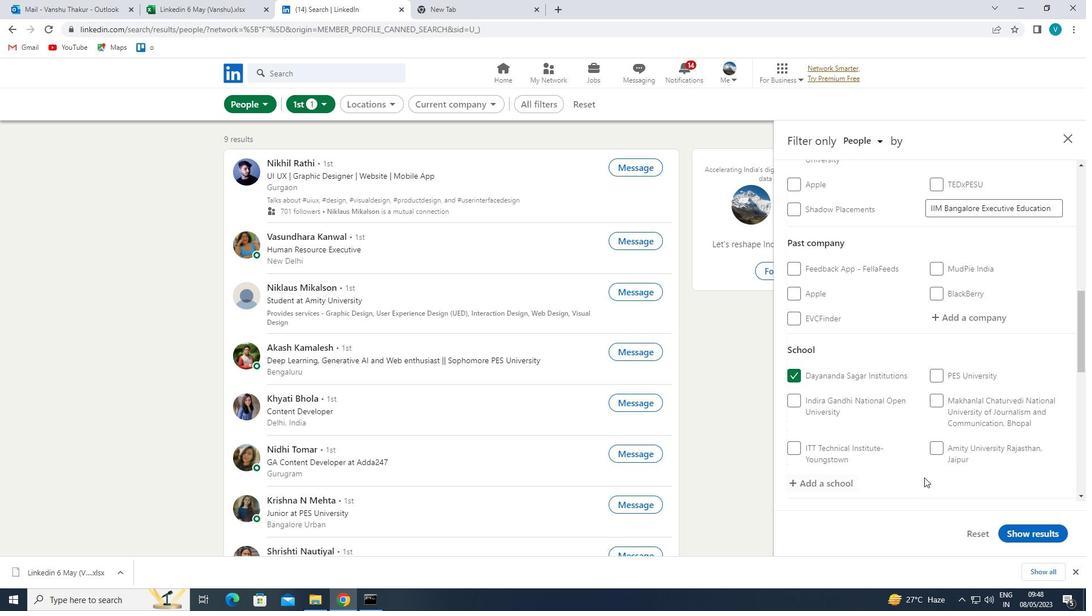 
Action: Mouse scrolled (938, 459) with delta (0, 0)
Screenshot: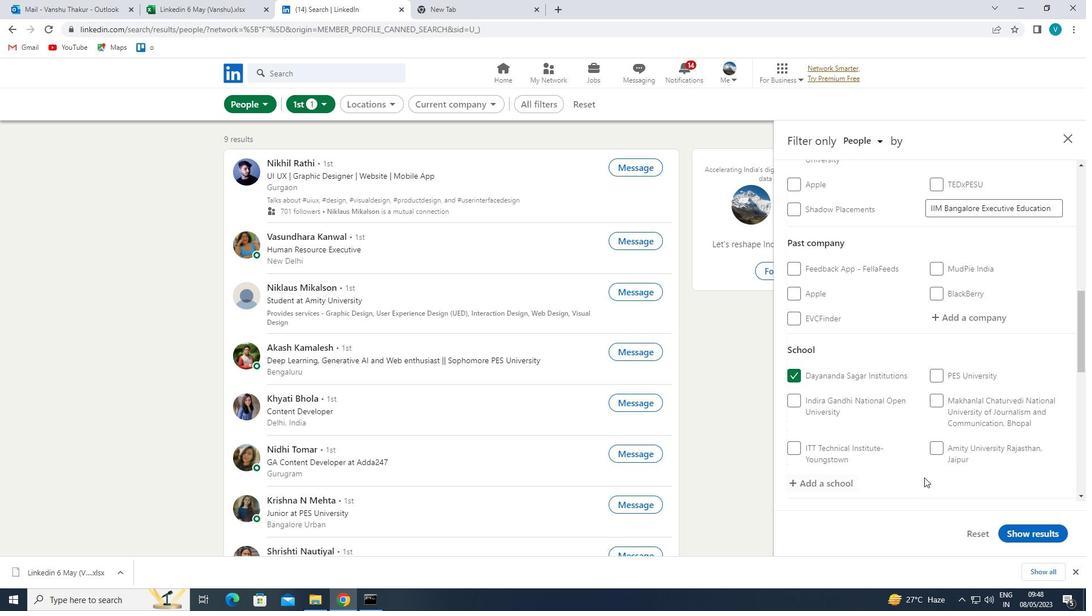 
Action: Mouse moved to (940, 452)
Screenshot: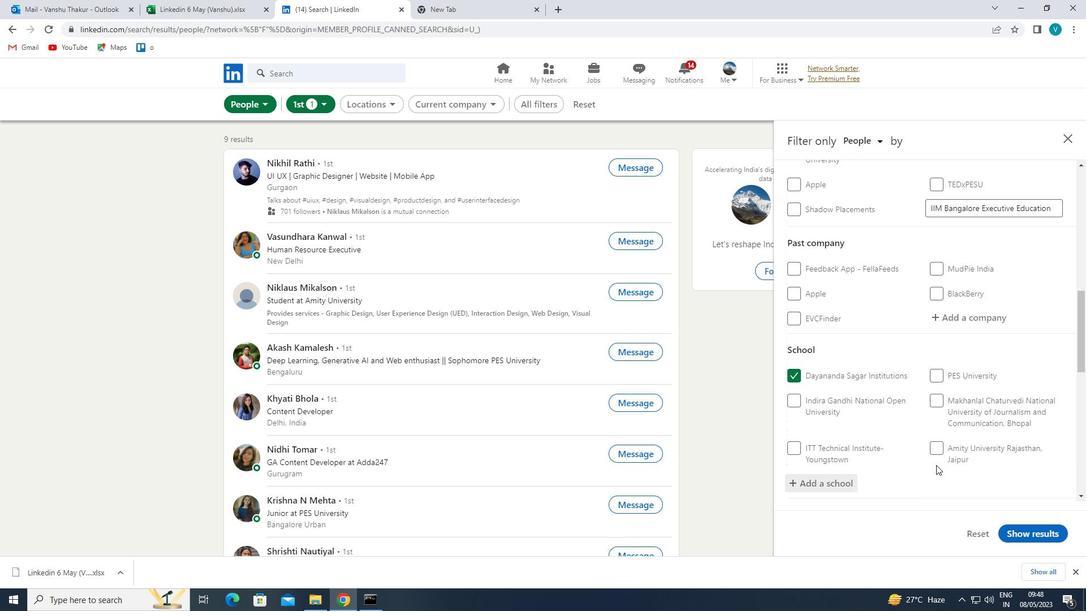 
Action: Mouse scrolled (940, 451) with delta (0, 0)
Screenshot: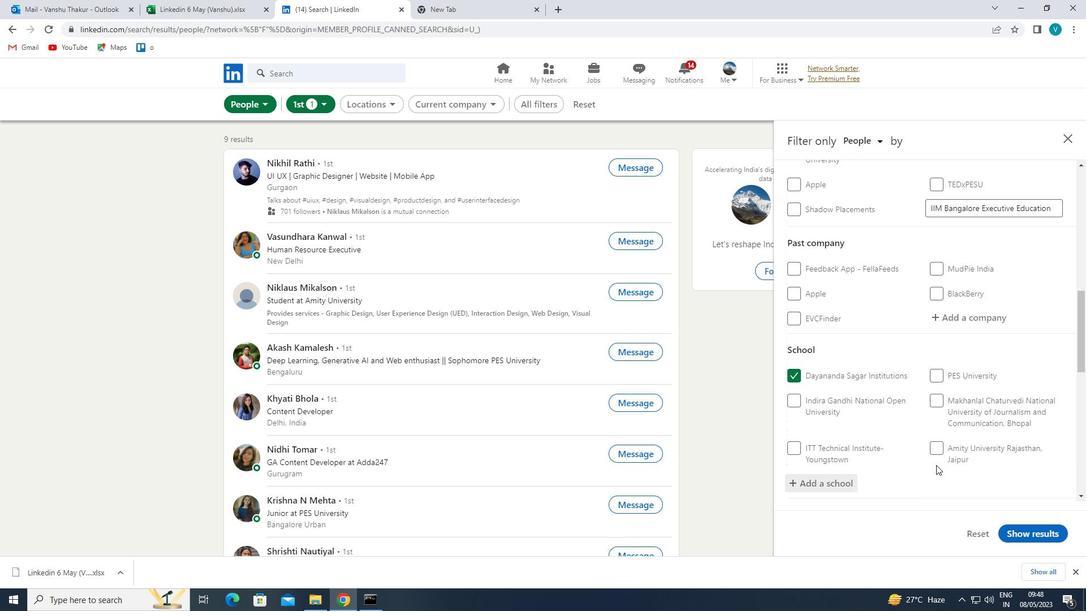 
Action: Mouse moved to (940, 447)
Screenshot: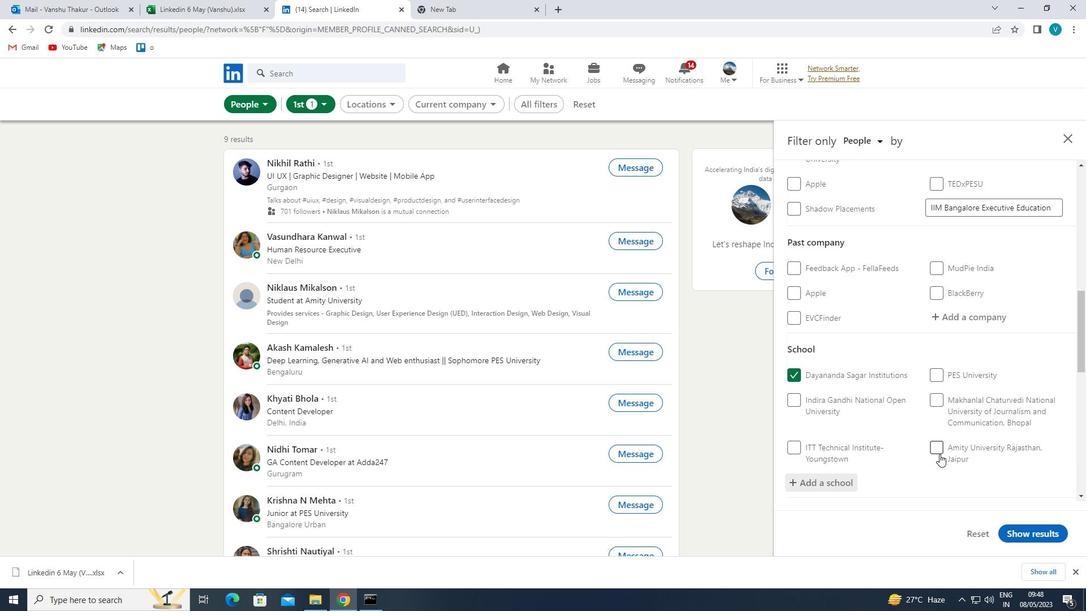 
Action: Mouse scrolled (940, 446) with delta (0, 0)
Screenshot: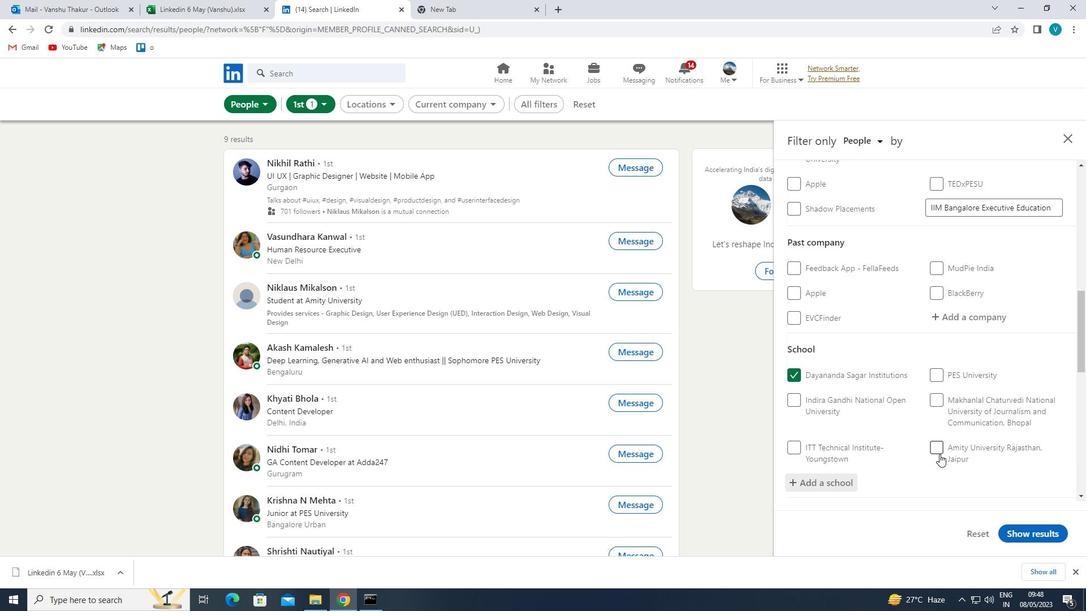 
Action: Mouse moved to (940, 444)
Screenshot: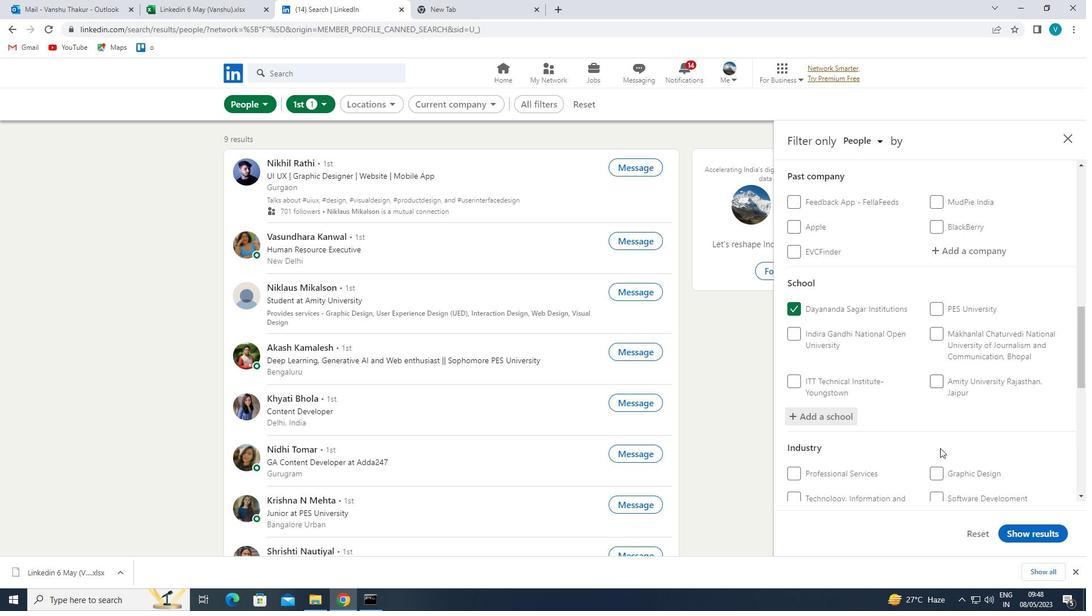 
Action: Mouse scrolled (940, 444) with delta (0, 0)
Screenshot: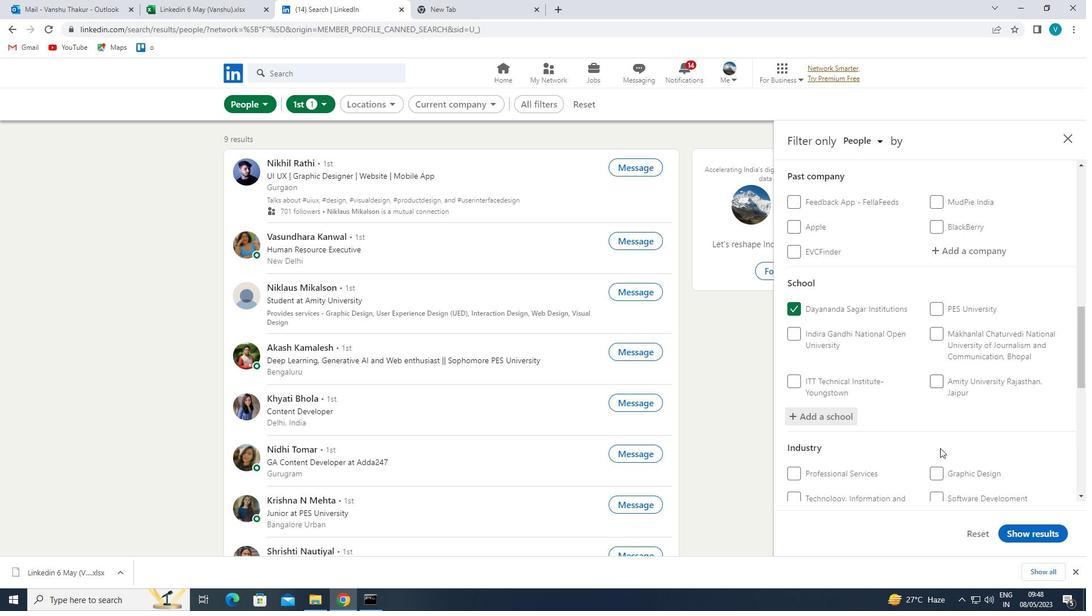 
Action: Mouse scrolled (940, 444) with delta (0, 0)
Screenshot: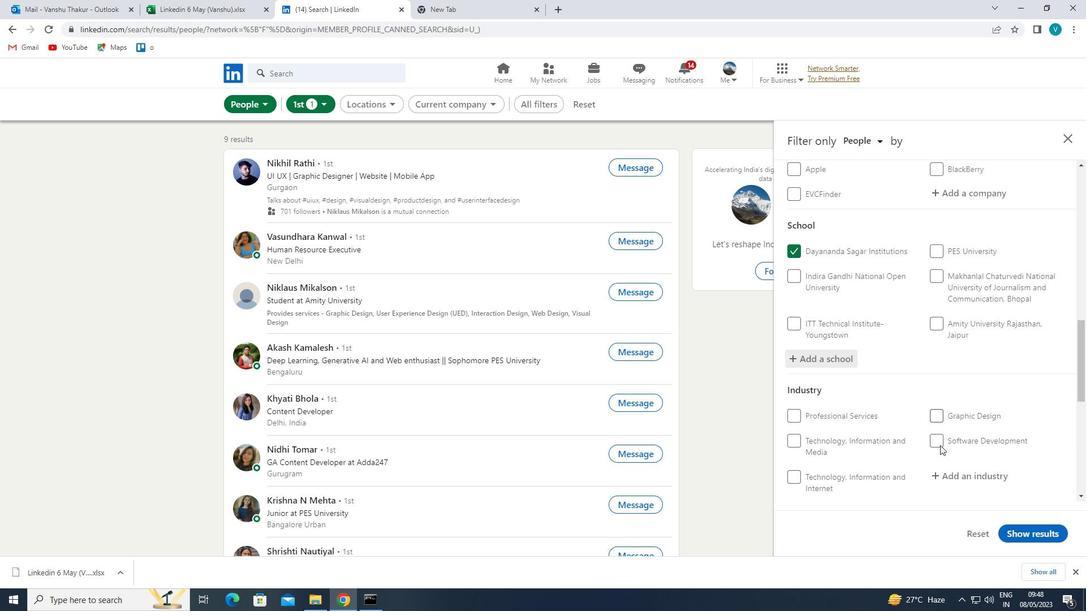 
Action: Mouse moved to (971, 317)
Screenshot: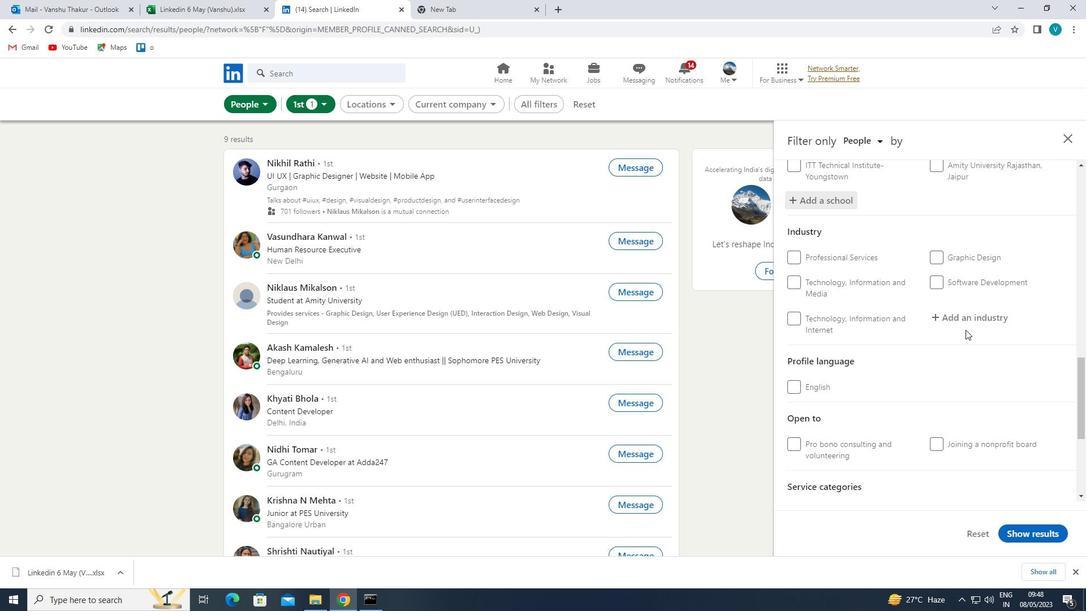 
Action: Mouse pressed left at (971, 317)
Screenshot: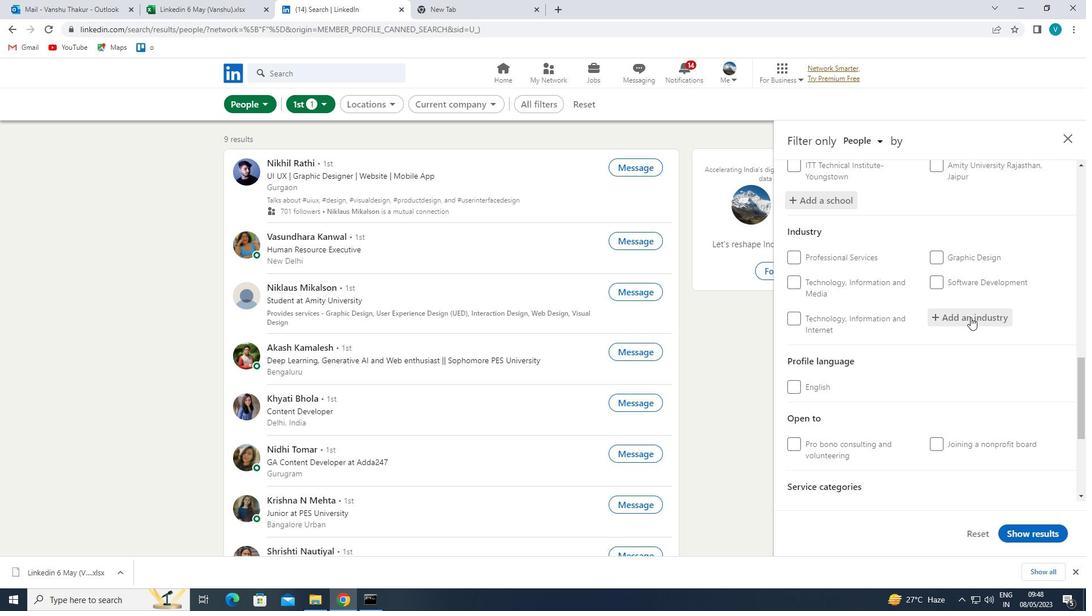 
Action: Key pressed <Key.shift>ELECTRIC<Key.space>
Screenshot: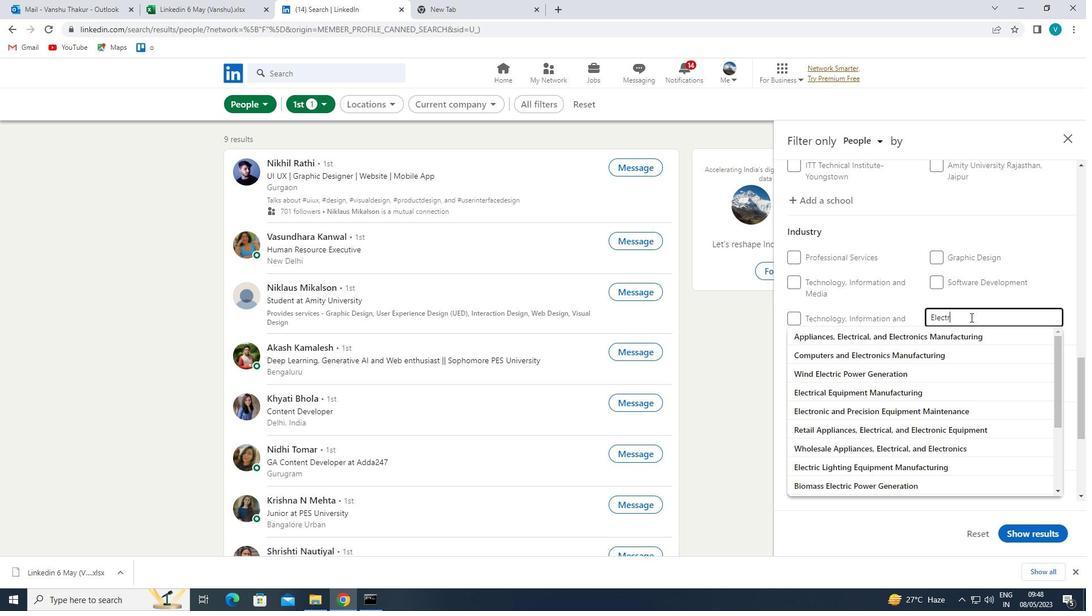 
Action: Mouse moved to (949, 481)
Screenshot: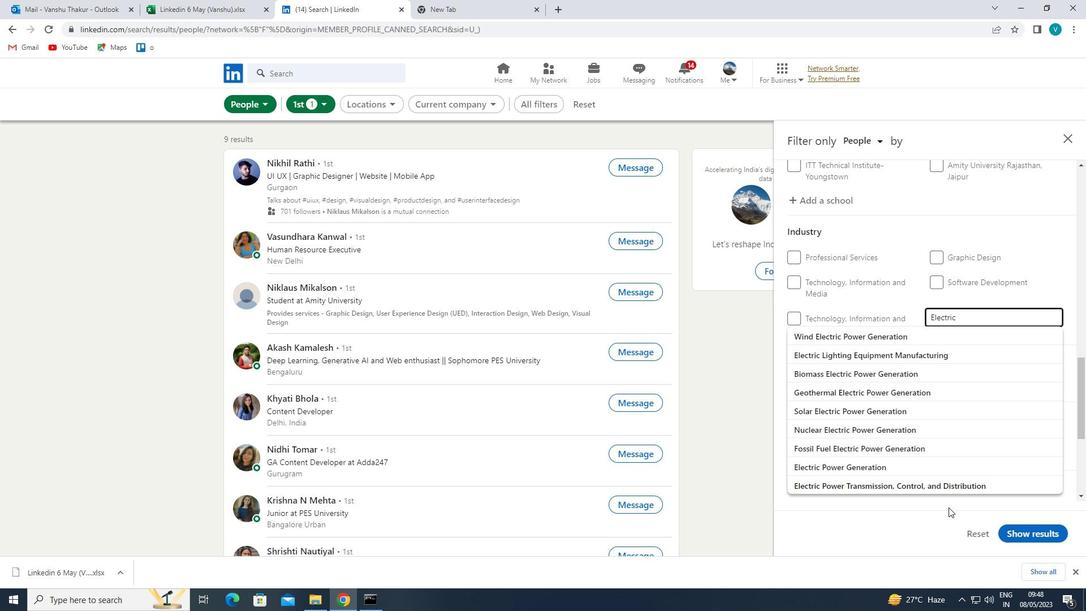 
Action: Mouse pressed left at (949, 481)
Screenshot: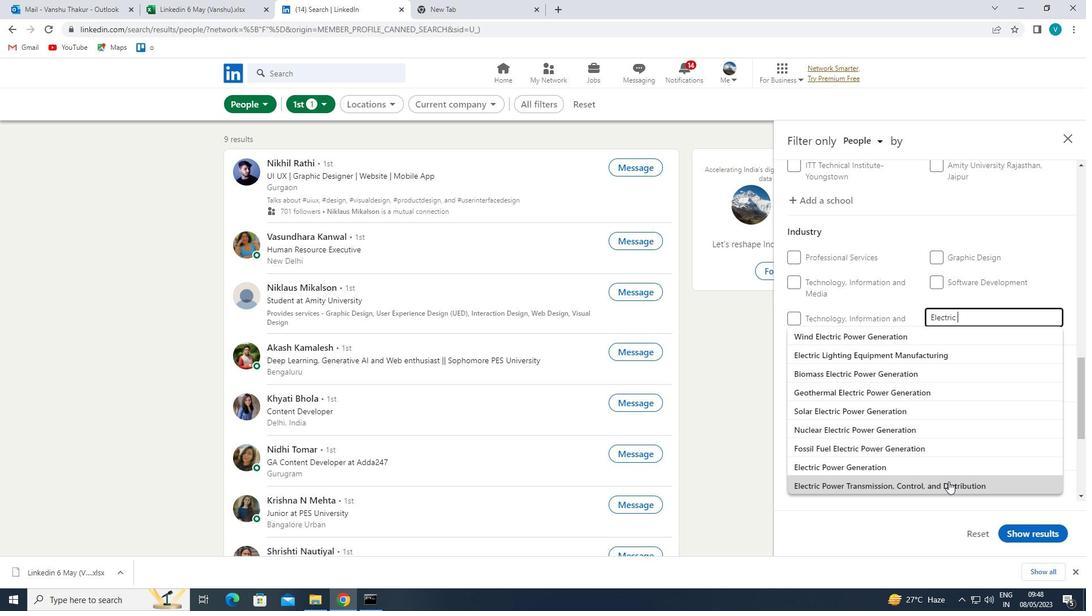 
Action: Mouse scrolled (949, 481) with delta (0, 0)
Screenshot: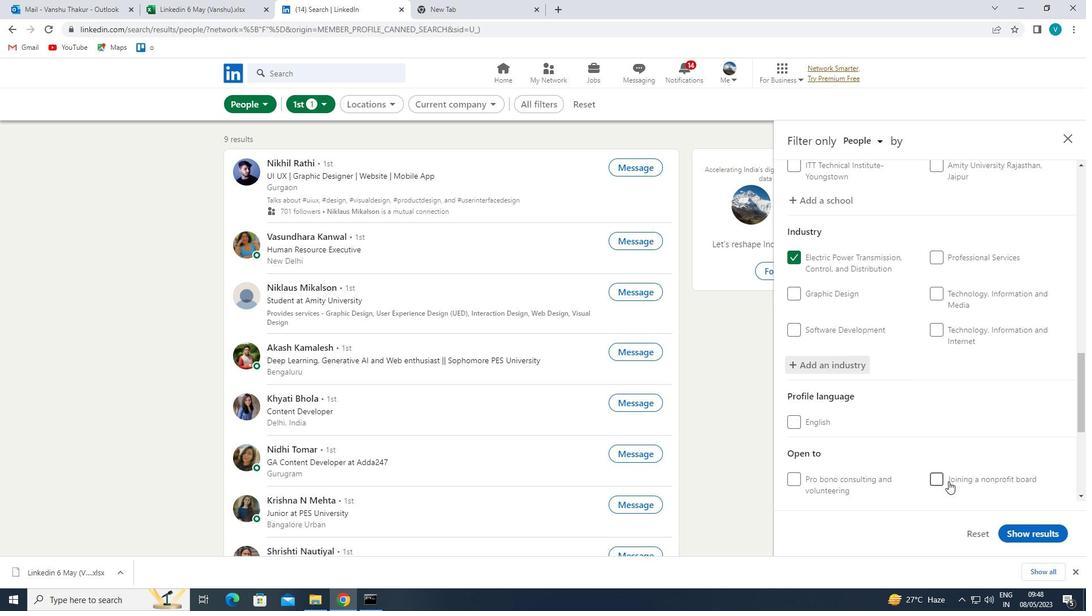
Action: Mouse scrolled (949, 481) with delta (0, 0)
Screenshot: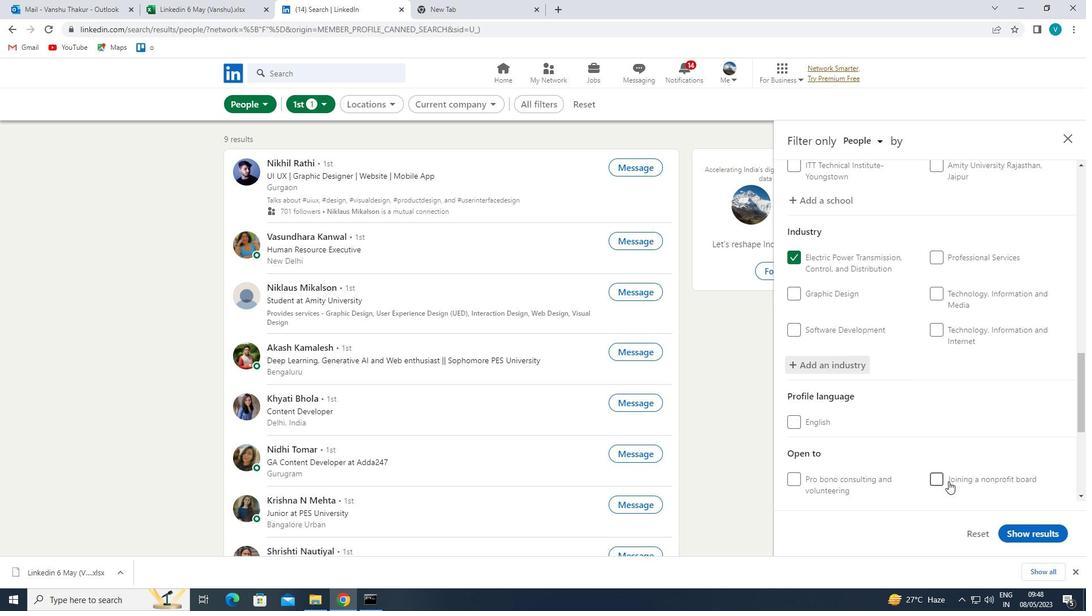 
Action: Mouse scrolled (949, 481) with delta (0, 0)
Screenshot: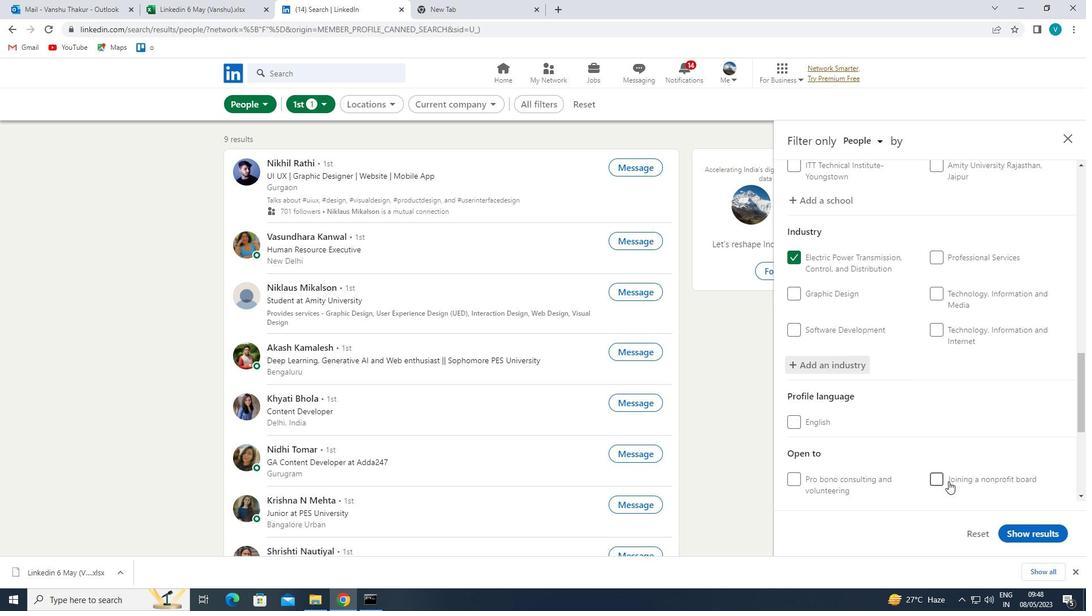 
Action: Mouse moved to (961, 427)
Screenshot: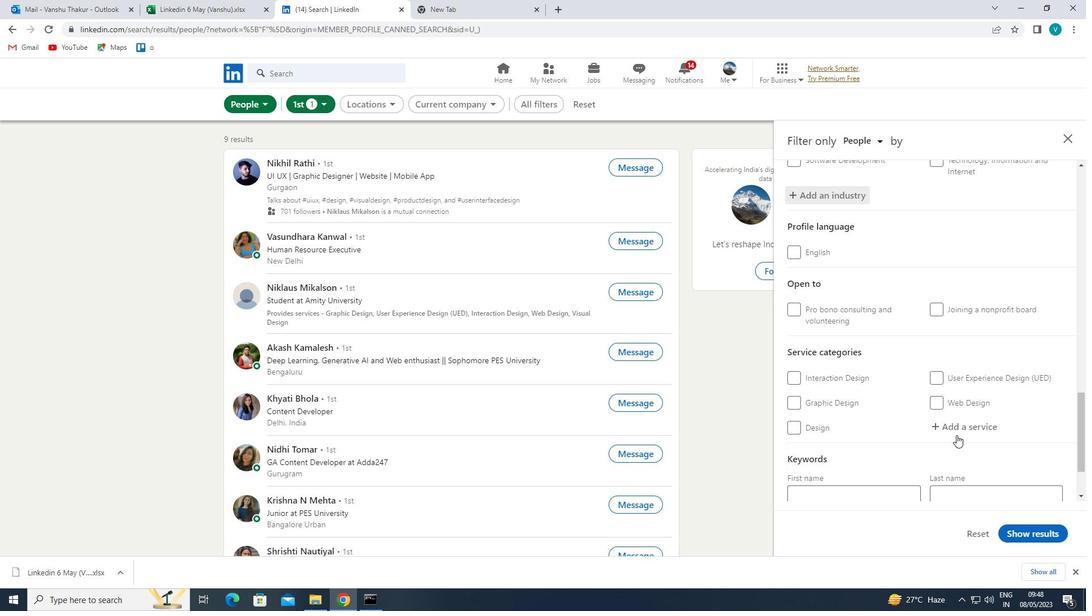 
Action: Mouse pressed left at (961, 427)
Screenshot: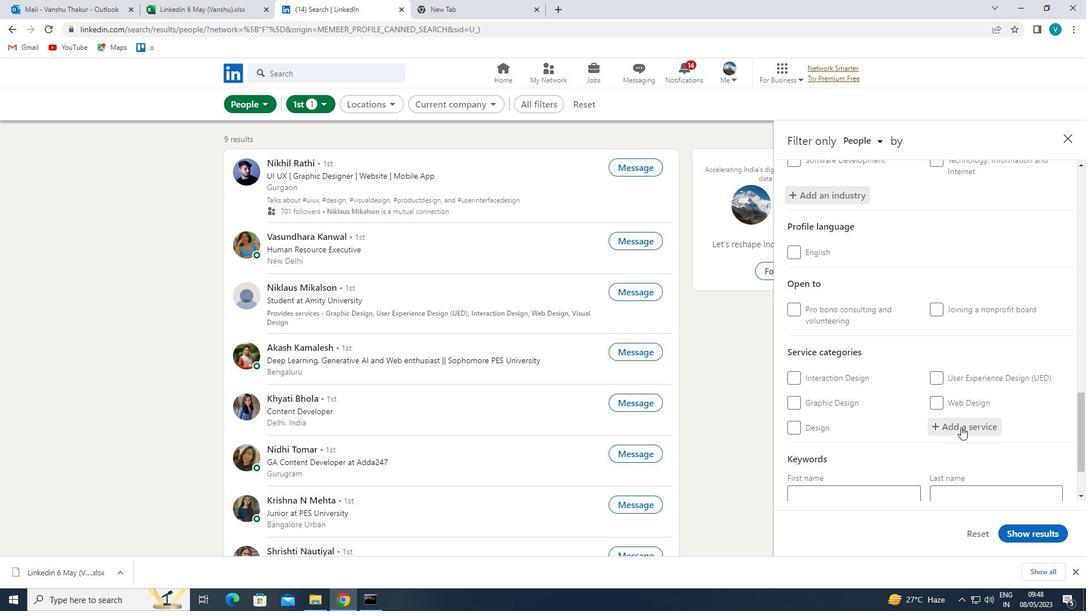 
Action: Mouse moved to (854, 367)
Screenshot: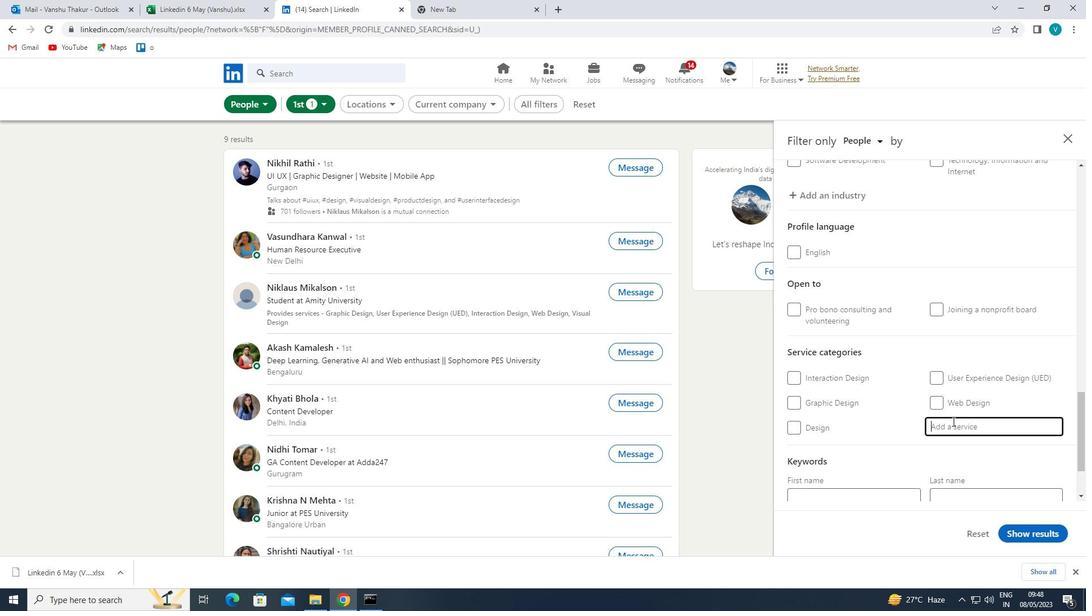 
Action: Key pressed <Key.shift>VIDEO<Key.space><Key.shift>ED
Screenshot: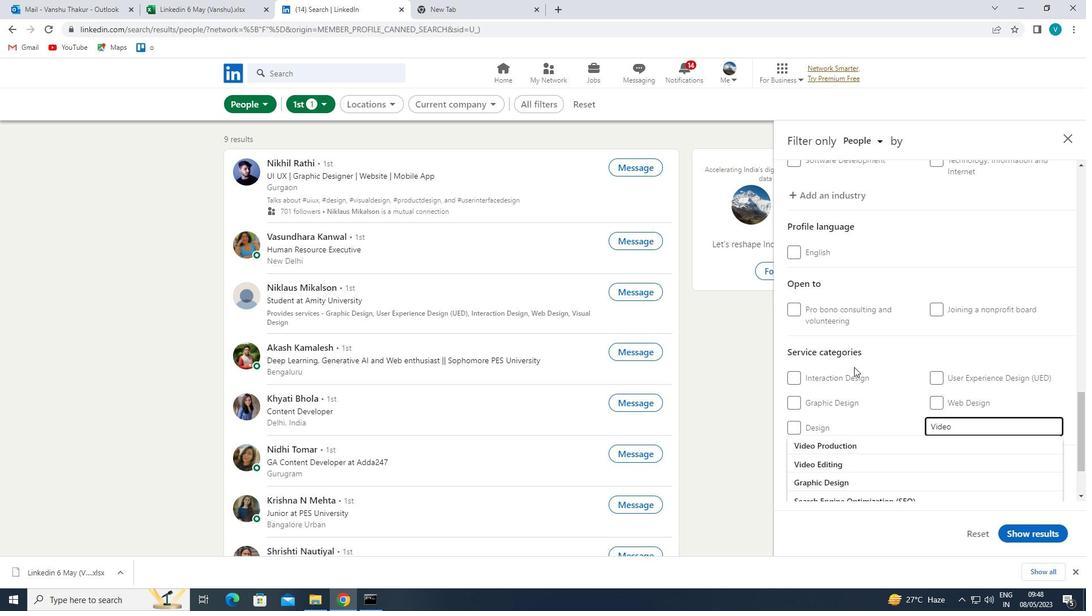 
Action: Mouse moved to (846, 436)
Screenshot: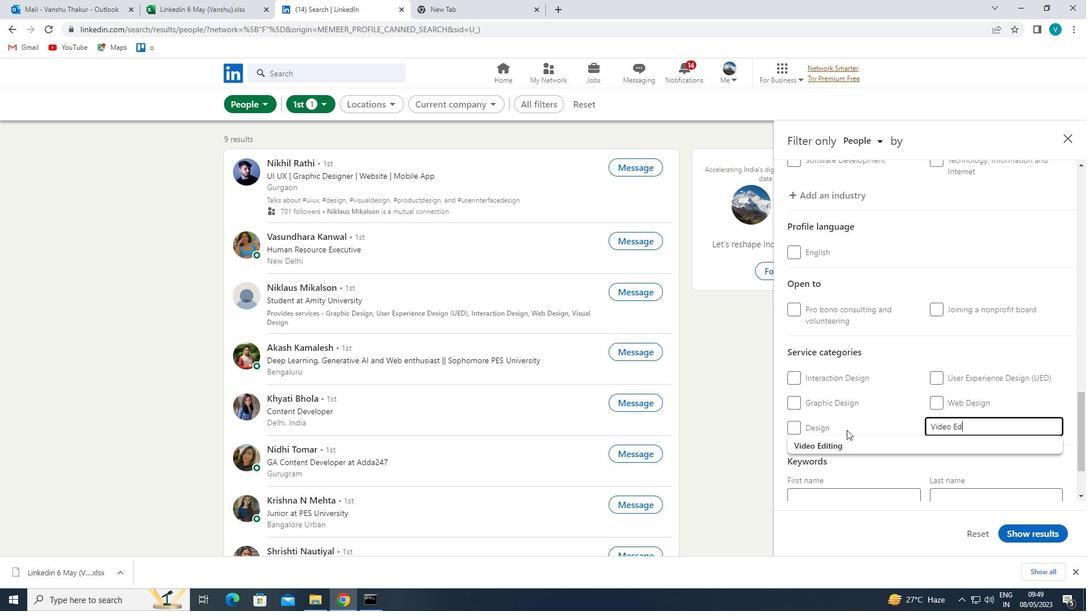 
Action: Mouse pressed left at (846, 436)
Screenshot: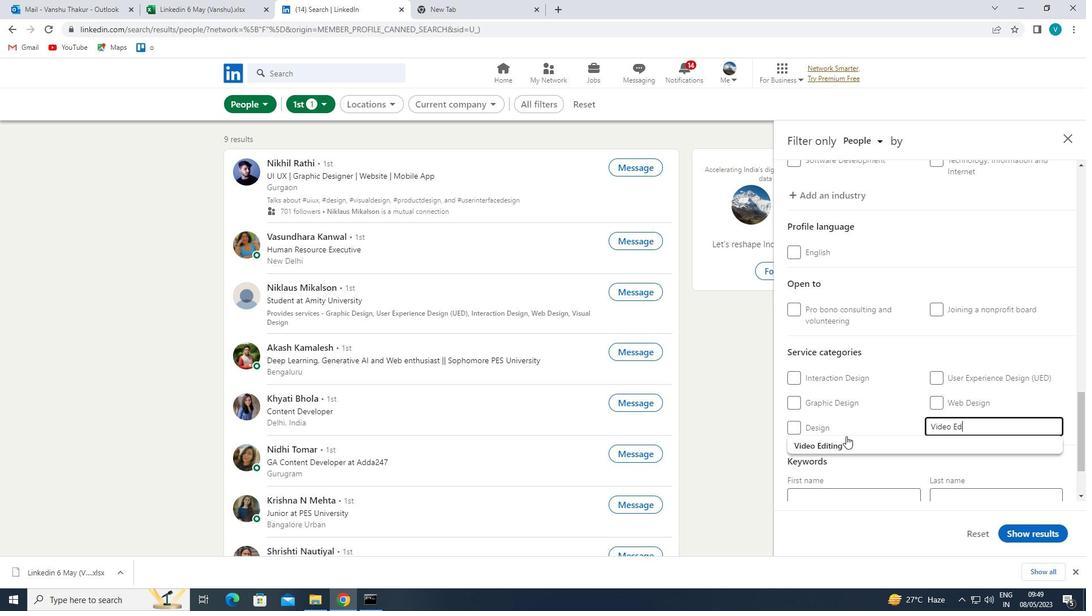 
Action: Mouse scrolled (846, 436) with delta (0, 0)
Screenshot: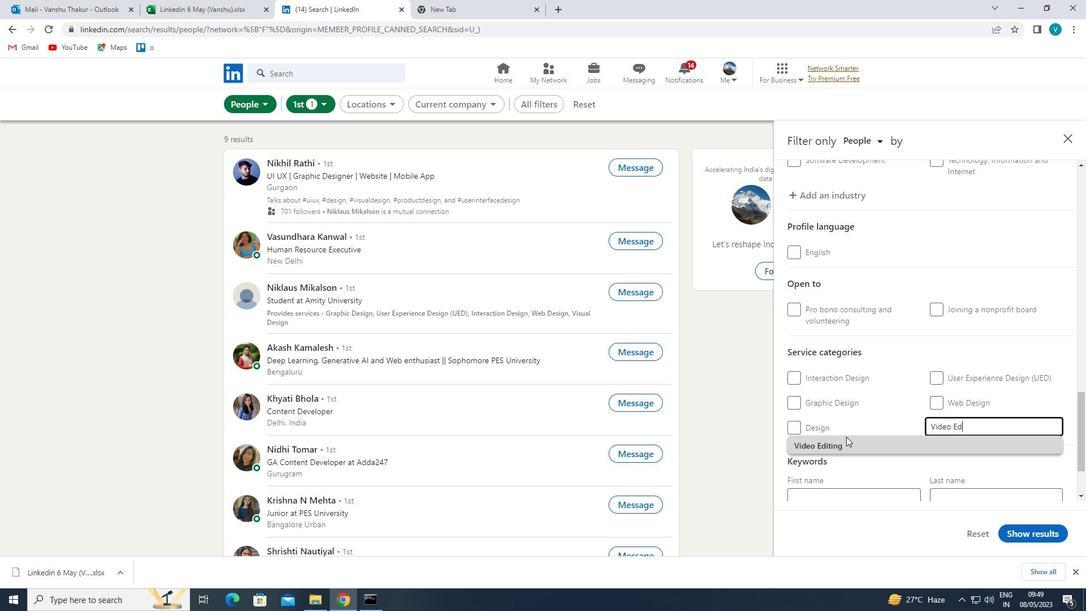 
Action: Mouse scrolled (846, 436) with delta (0, 0)
Screenshot: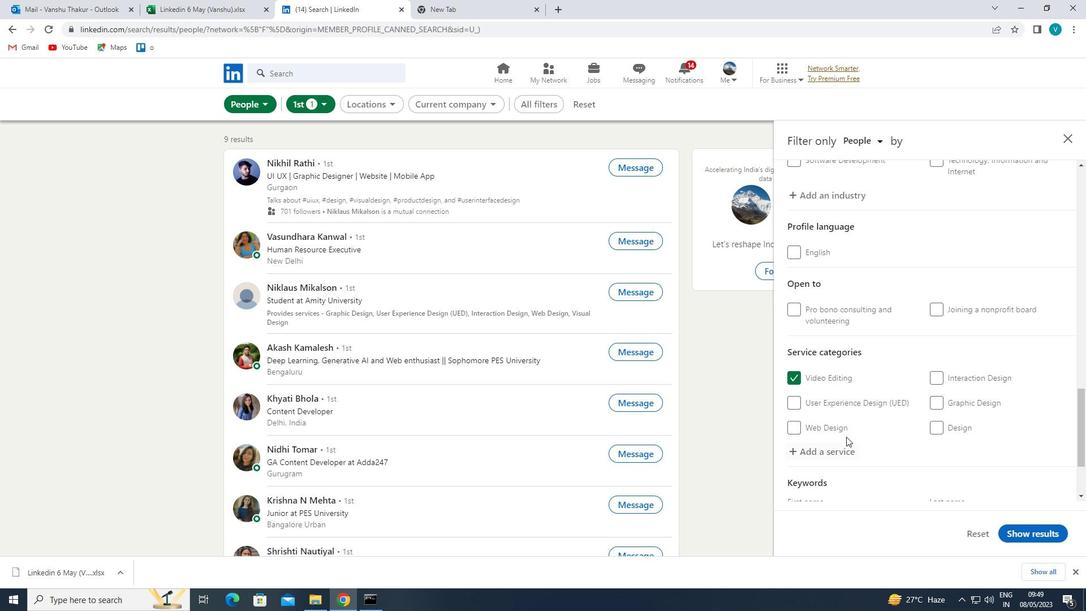 
Action: Mouse scrolled (846, 436) with delta (0, 0)
Screenshot: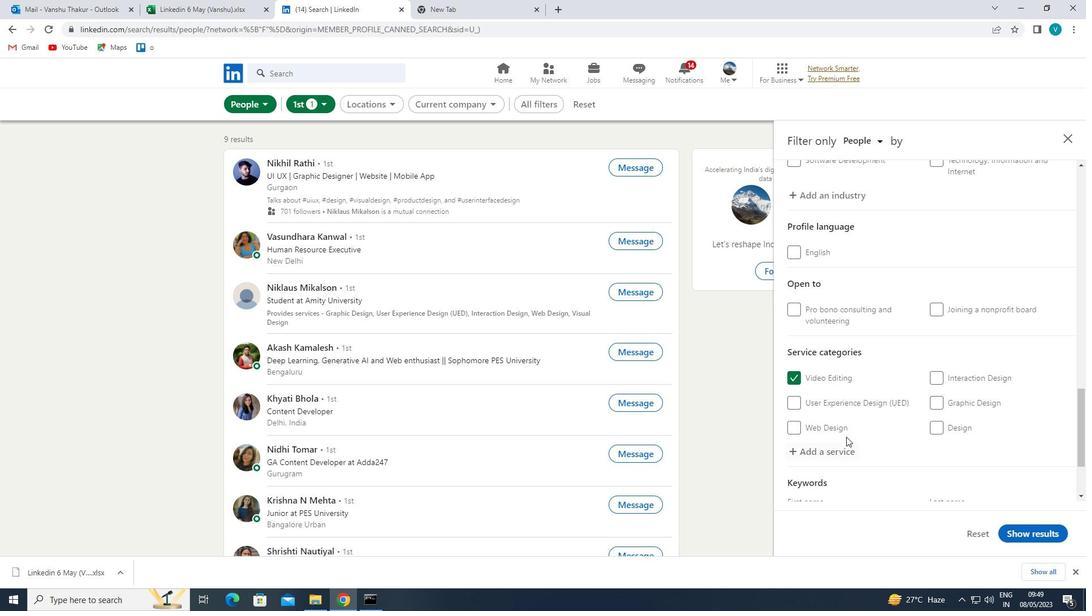 
Action: Mouse moved to (846, 436)
Screenshot: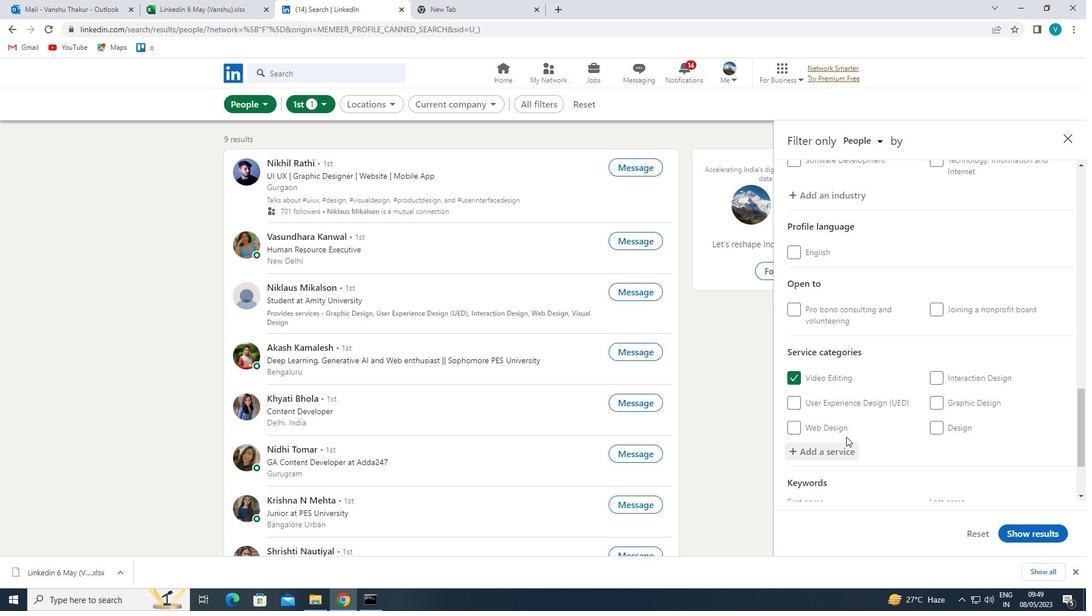 
Action: Mouse scrolled (846, 436) with delta (0, 0)
Screenshot: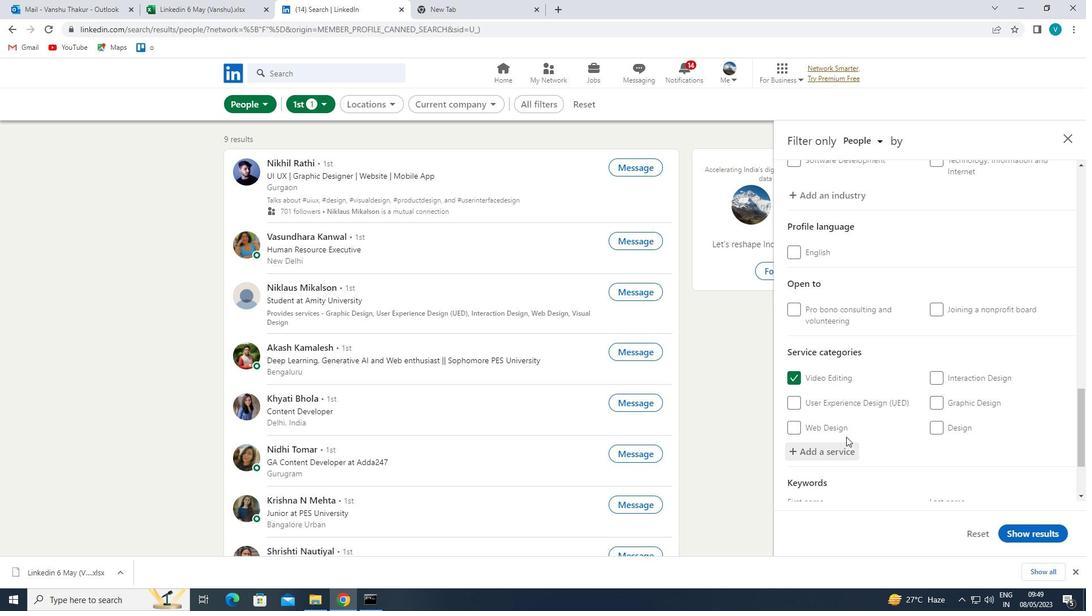 
Action: Mouse moved to (841, 441)
Screenshot: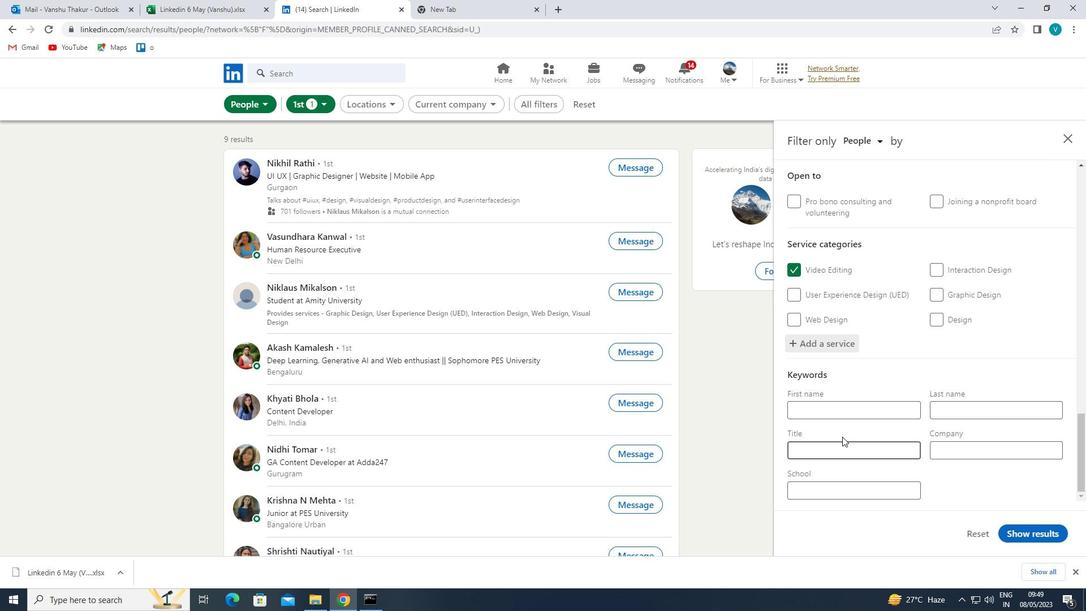 
Action: Mouse pressed left at (841, 441)
Screenshot: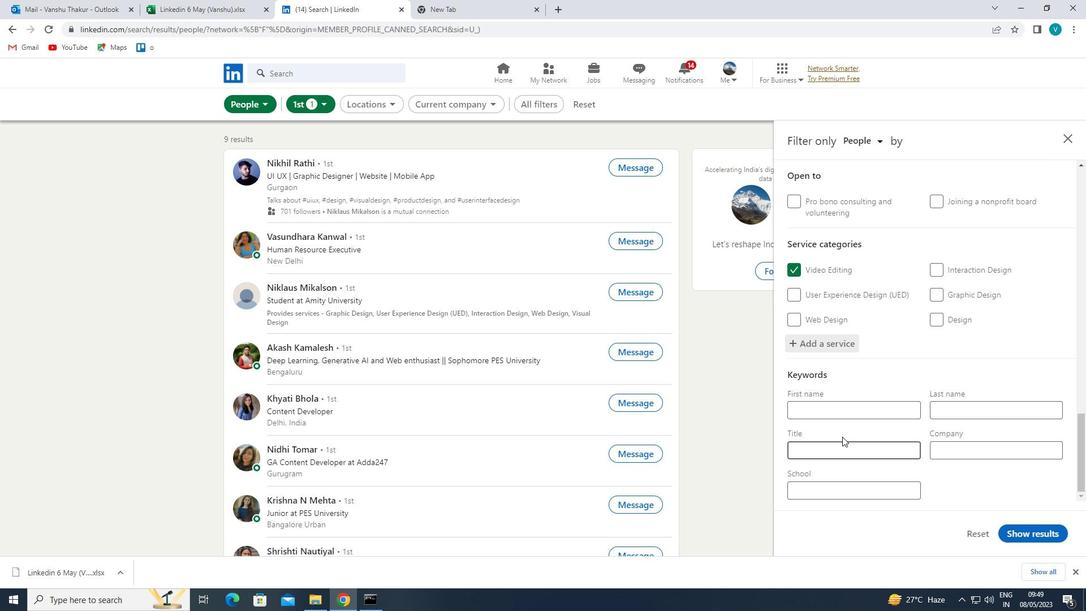 
Action: Mouse moved to (841, 442)
Screenshot: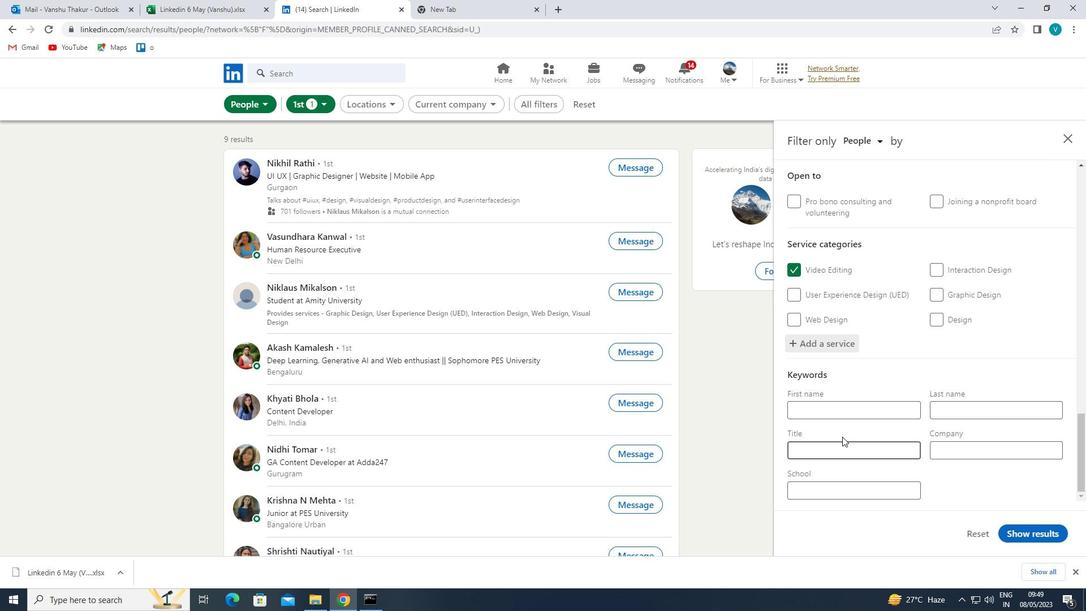
Action: Key pressed <Key.shift>HOMELESS<Key.space><Key.shift>SHELTER<Key.space><Key.shift>WORKER<Key.space>
Screenshot: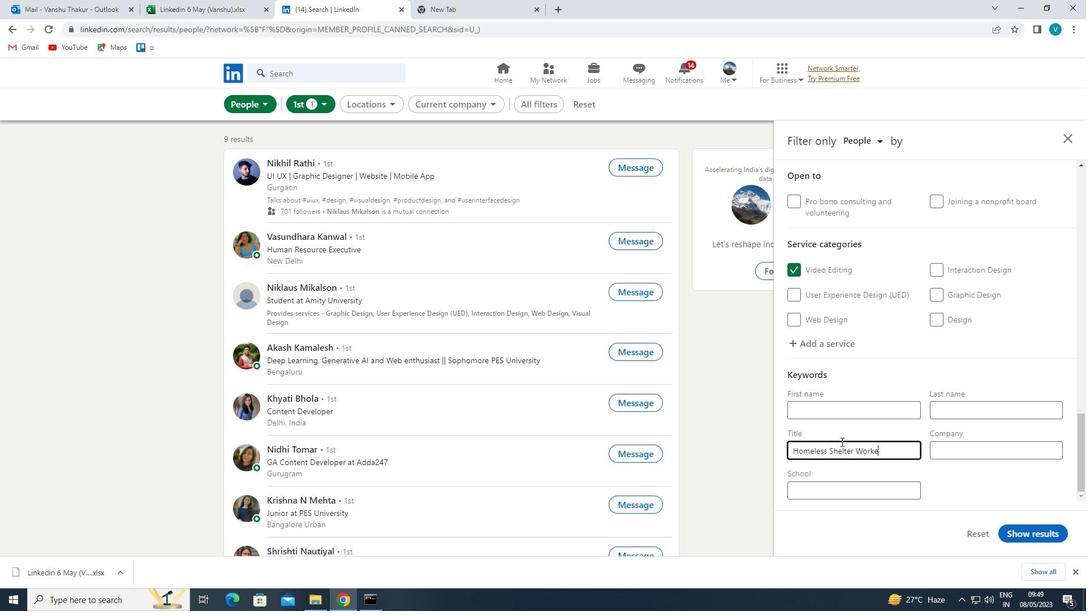 
Action: Mouse moved to (1009, 533)
Screenshot: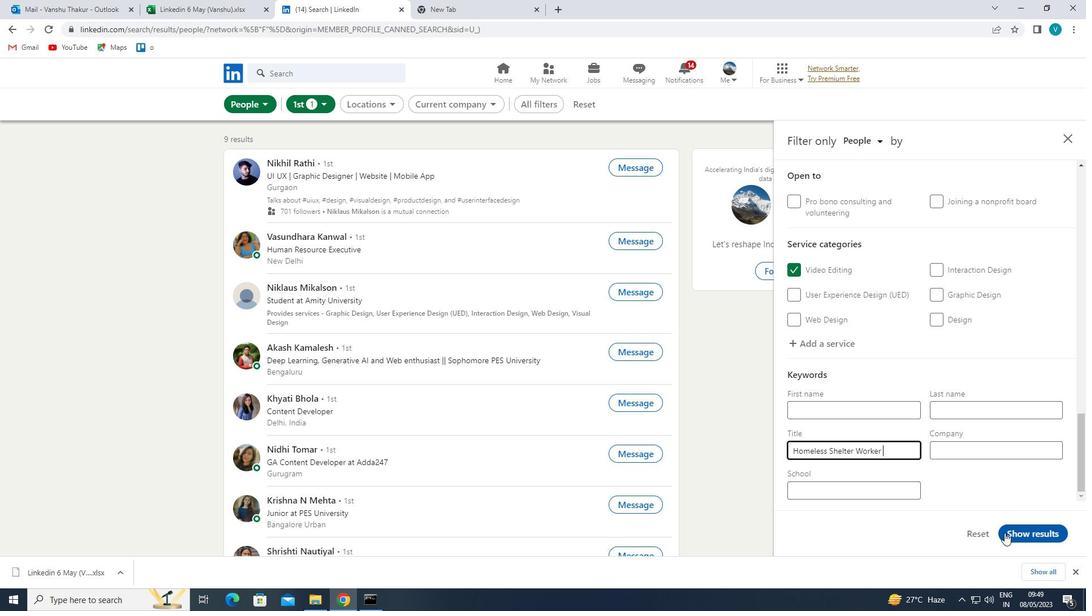 
Action: Mouse pressed left at (1009, 533)
Screenshot: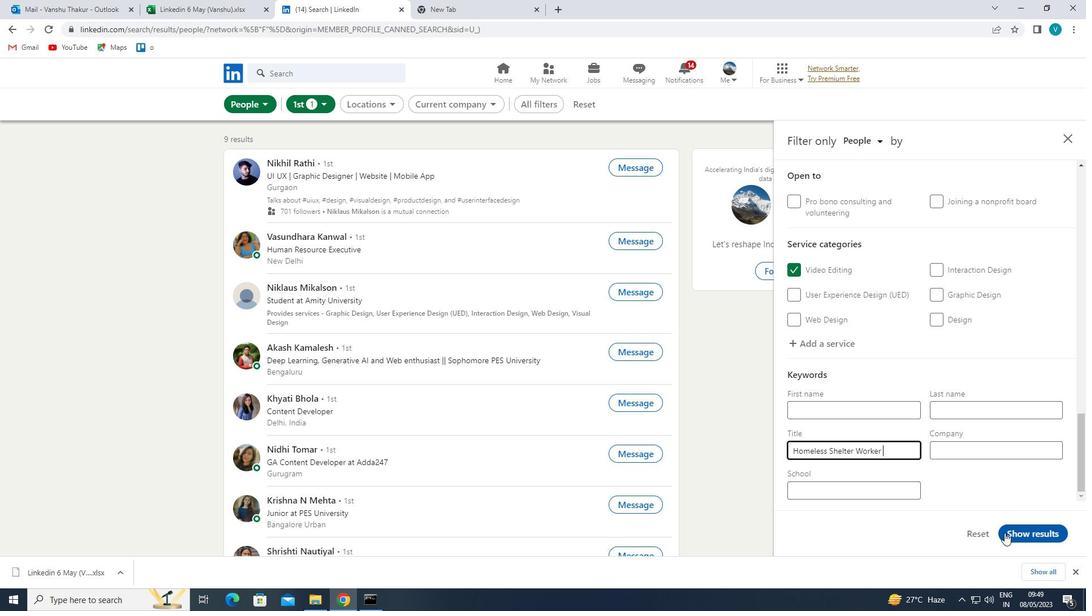 
Action: Mouse moved to (988, 520)
Screenshot: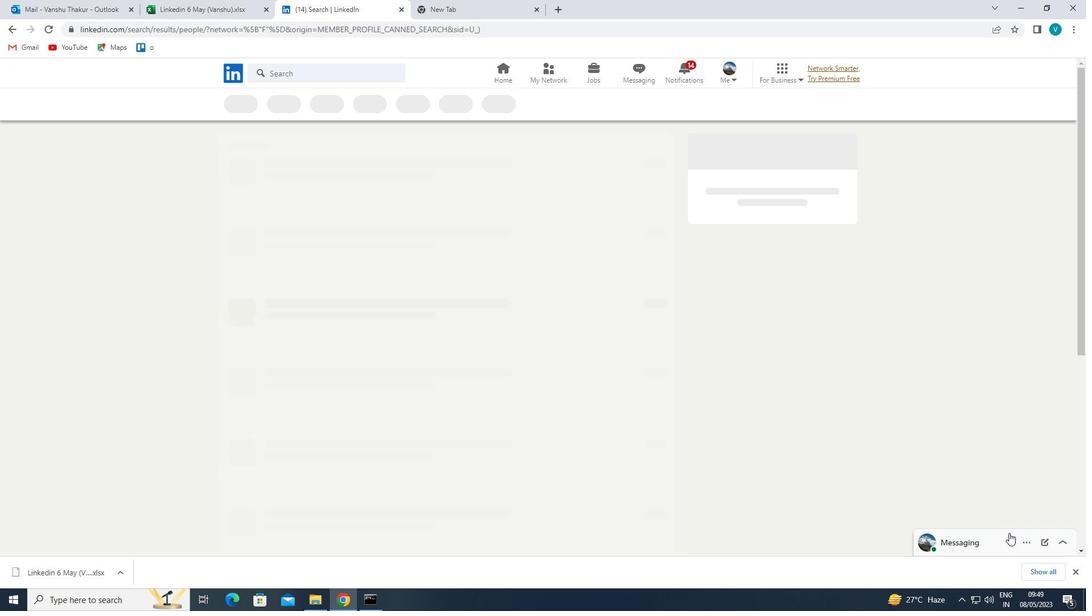 
